 Task: Find connections with filter location Adzopé with filter topic #Growthhacking with filter profile language English with filter current company Acme Services with filter school Arts & Science Careers with filter industry Wood Product Manufacturing with filter service category Financial Accounting with filter keywords title Principal
Action: Mouse moved to (498, 66)
Screenshot: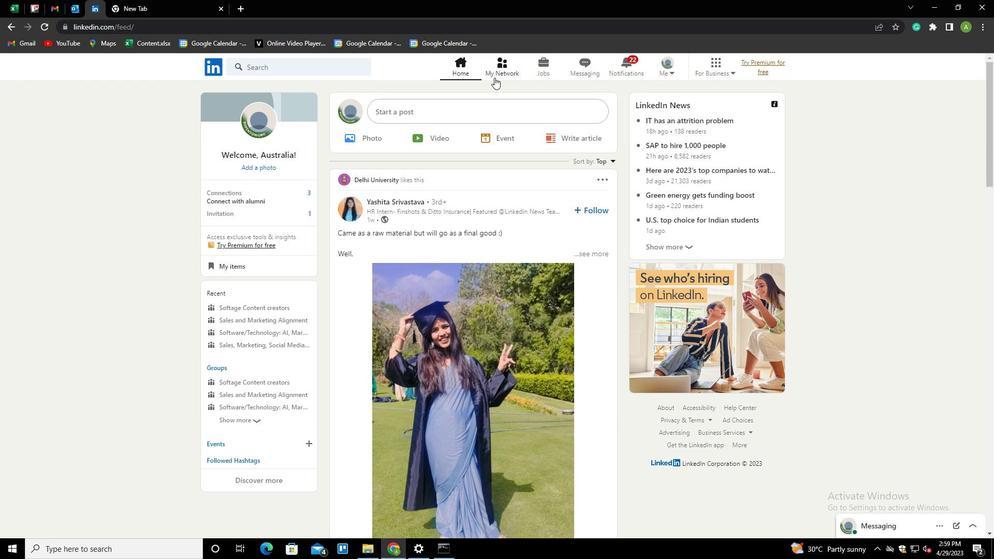 
Action: Mouse pressed left at (498, 66)
Screenshot: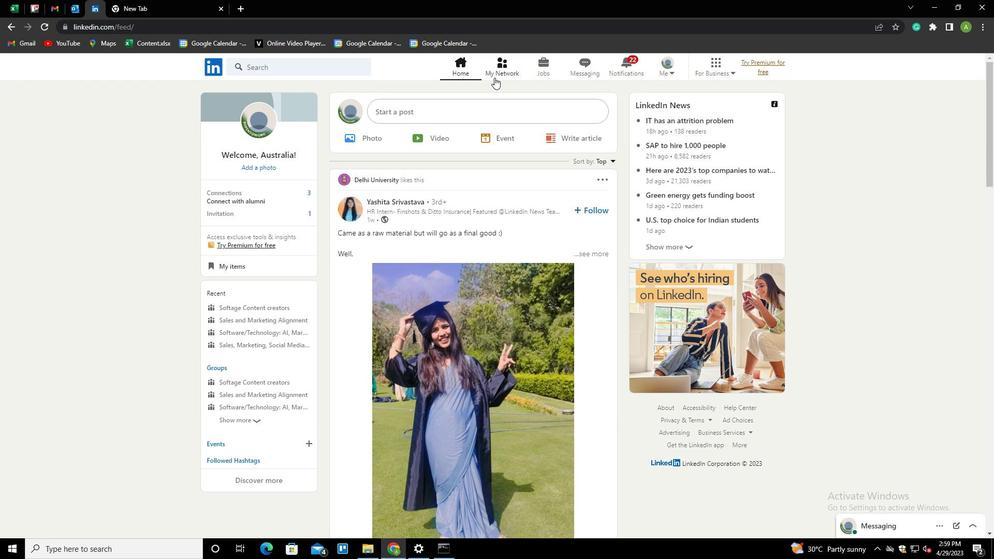 
Action: Mouse moved to (263, 121)
Screenshot: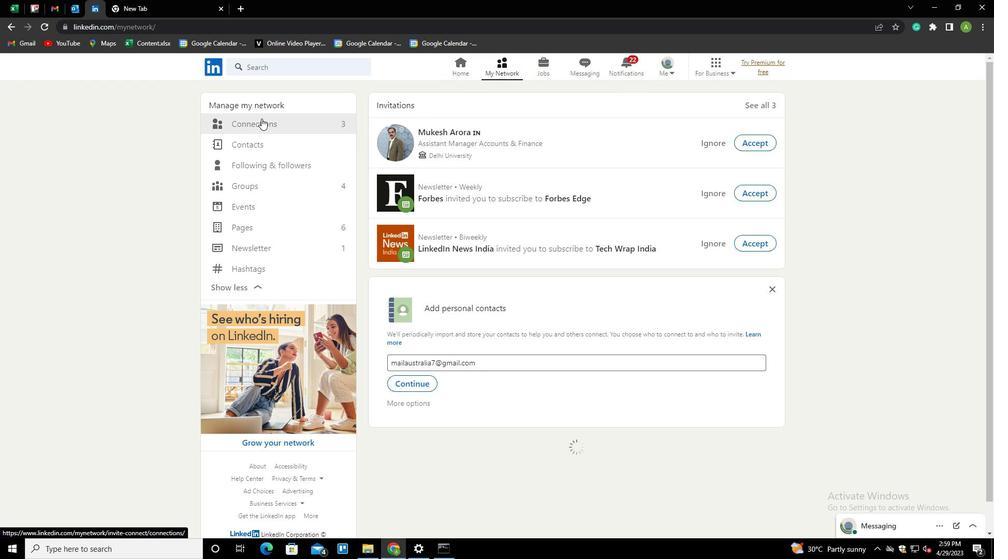 
Action: Mouse pressed left at (263, 121)
Screenshot: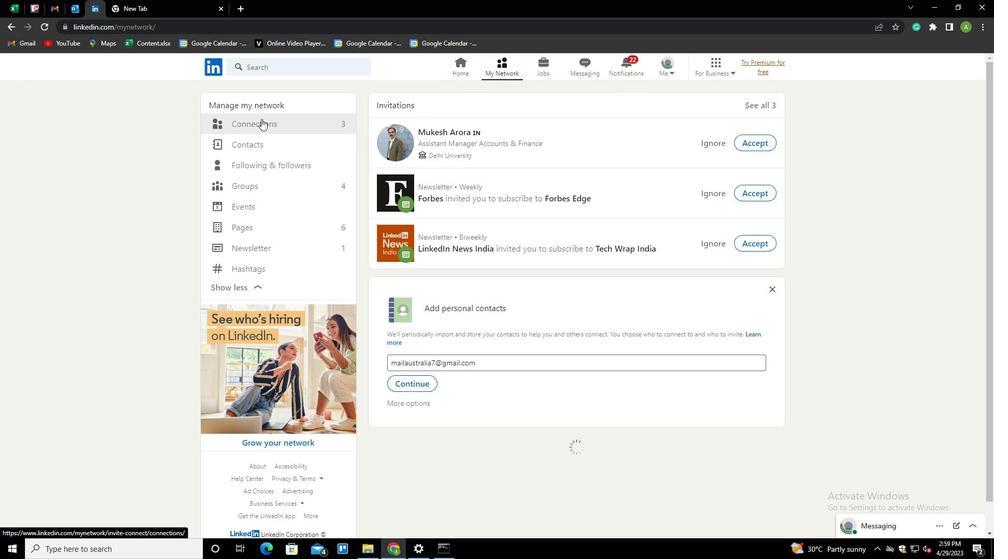 
Action: Mouse moved to (565, 125)
Screenshot: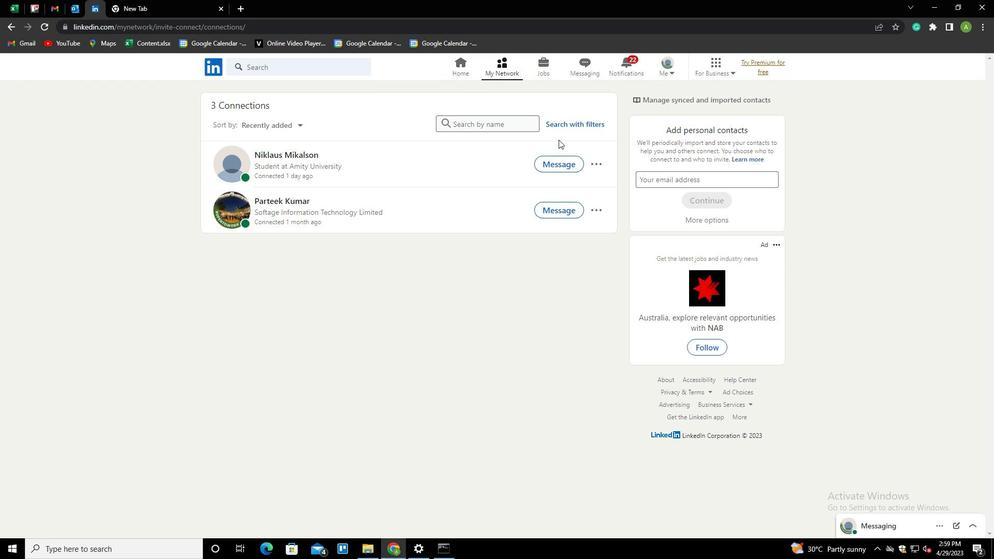 
Action: Mouse pressed left at (565, 125)
Screenshot: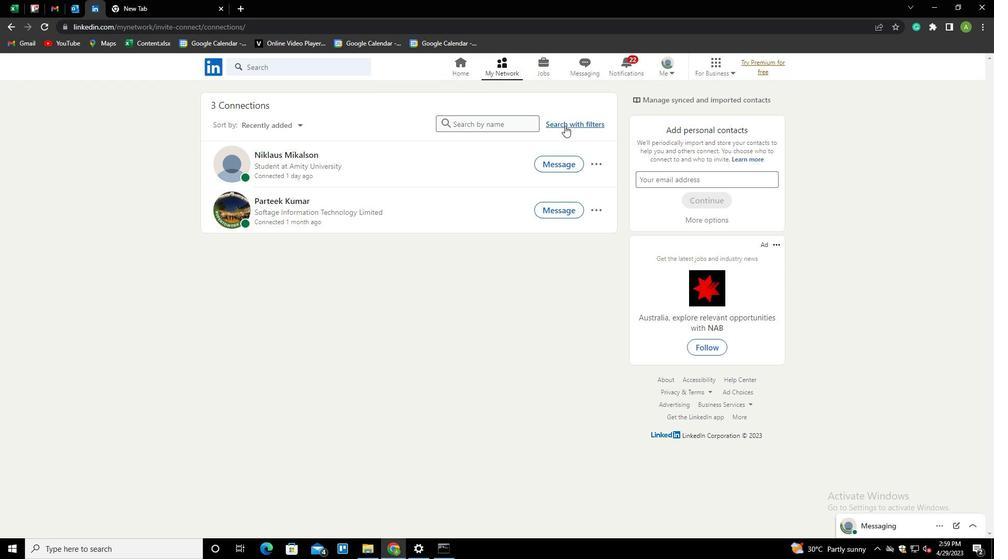 
Action: Mouse moved to (533, 97)
Screenshot: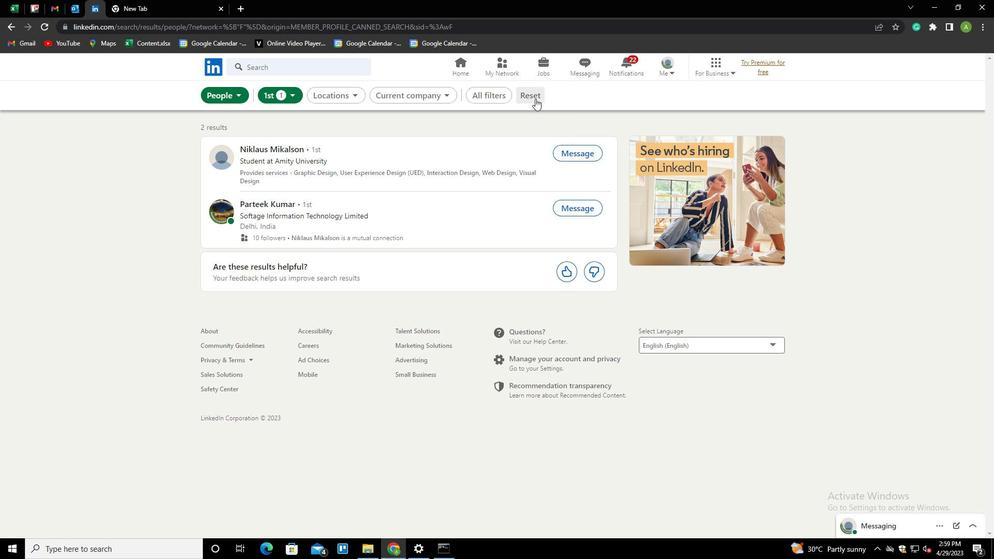 
Action: Mouse pressed left at (533, 97)
Screenshot: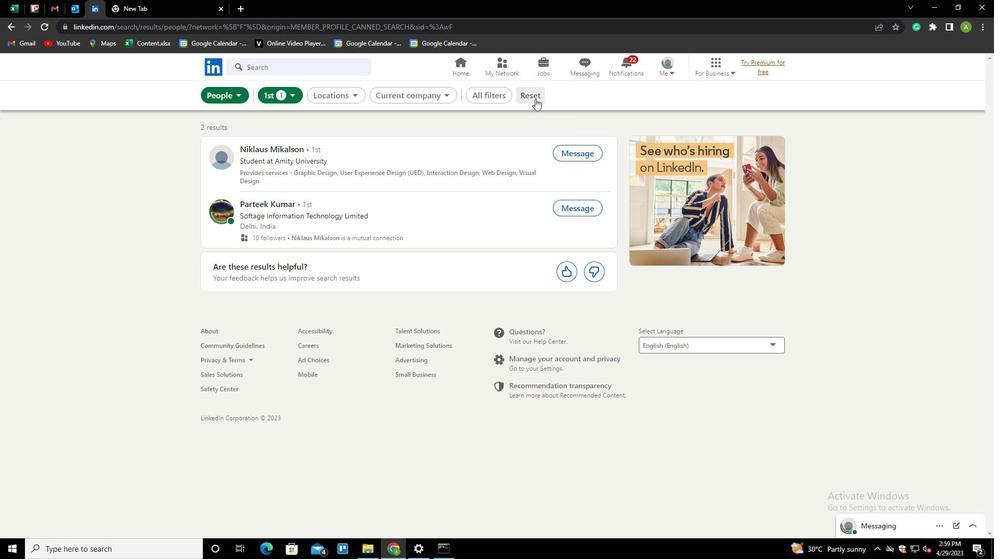 
Action: Mouse moved to (520, 97)
Screenshot: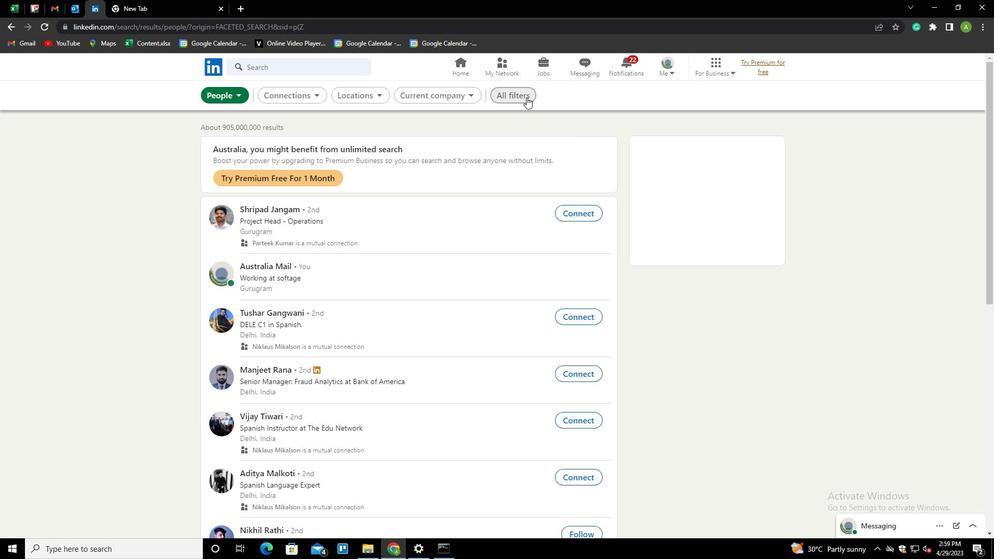 
Action: Mouse pressed left at (520, 97)
Screenshot: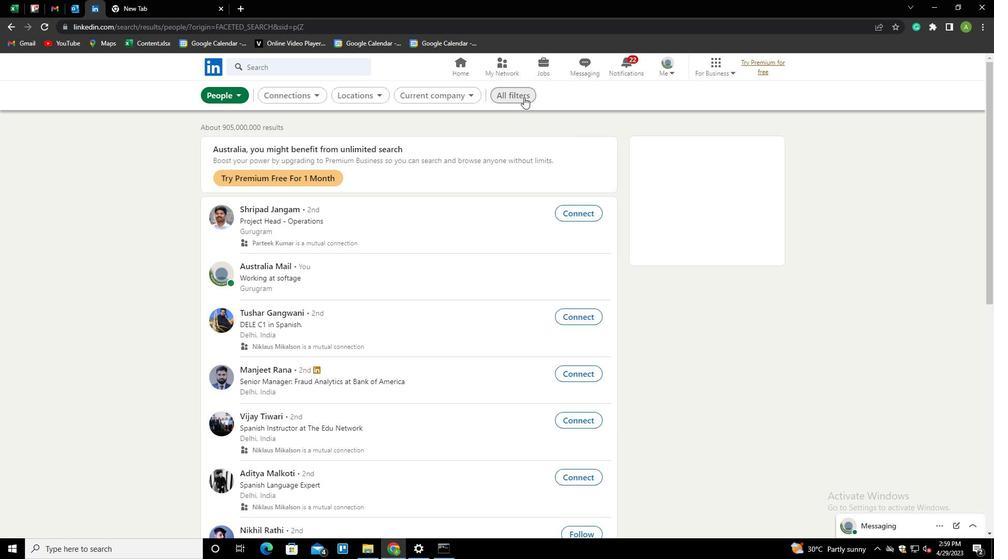 
Action: Mouse moved to (827, 273)
Screenshot: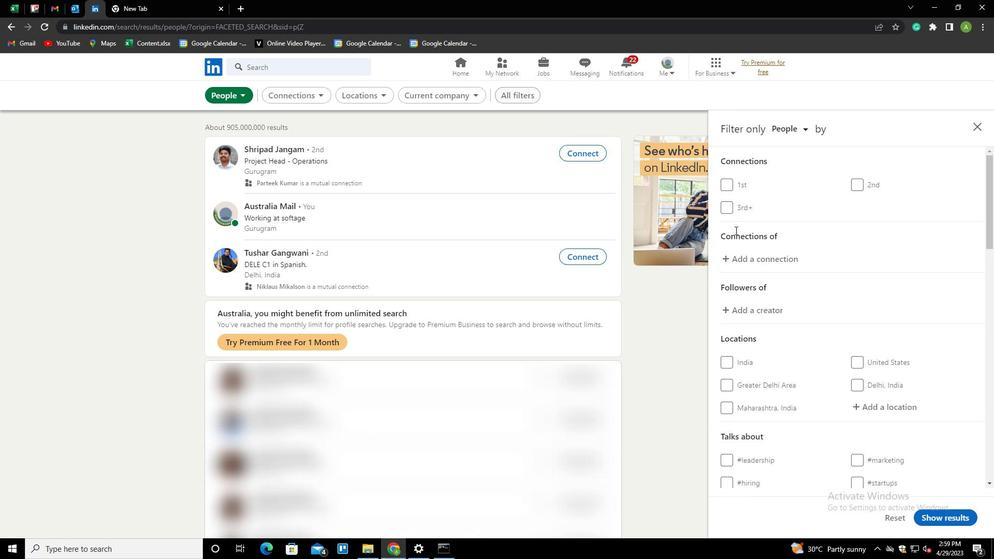 
Action: Mouse scrolled (827, 273) with delta (0, 0)
Screenshot: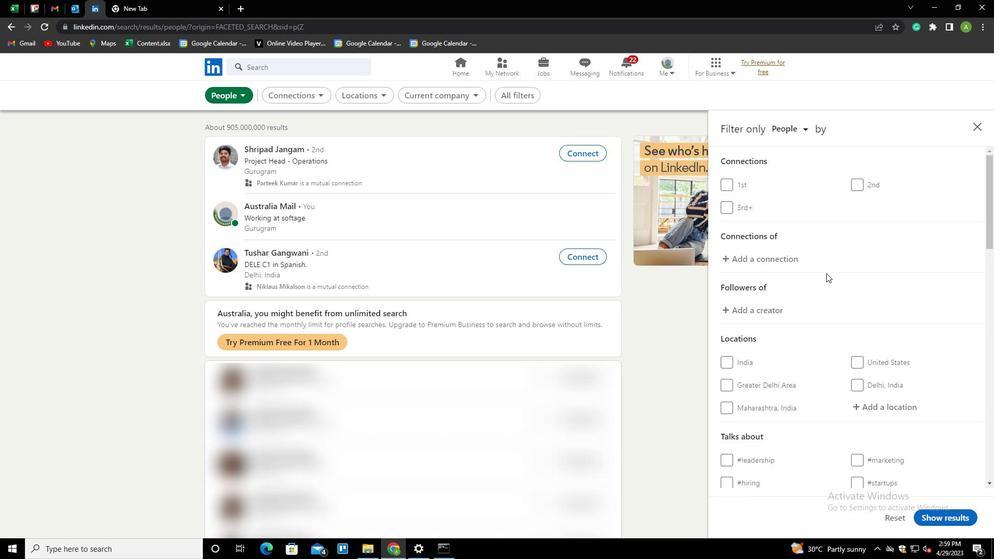 
Action: Mouse scrolled (827, 273) with delta (0, 0)
Screenshot: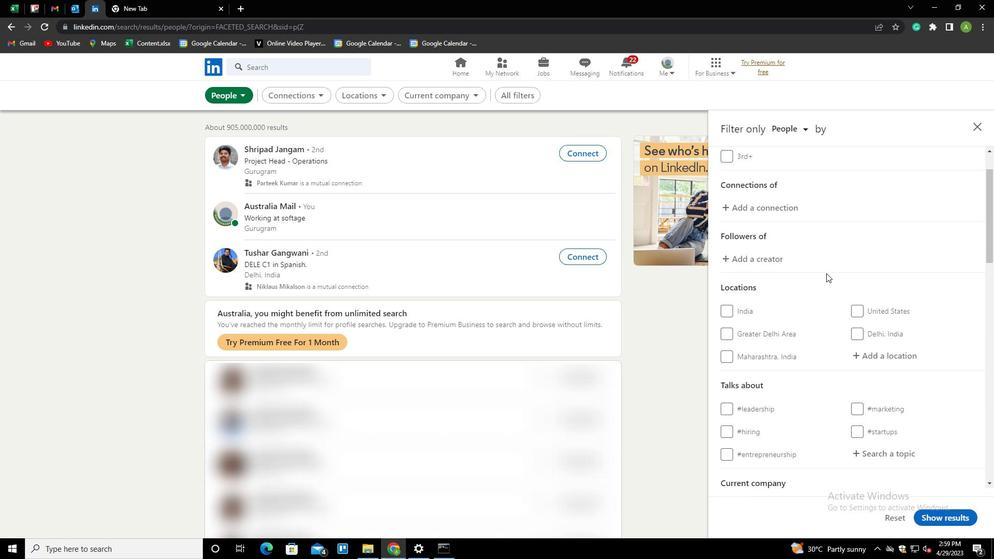 
Action: Mouse scrolled (827, 273) with delta (0, 0)
Screenshot: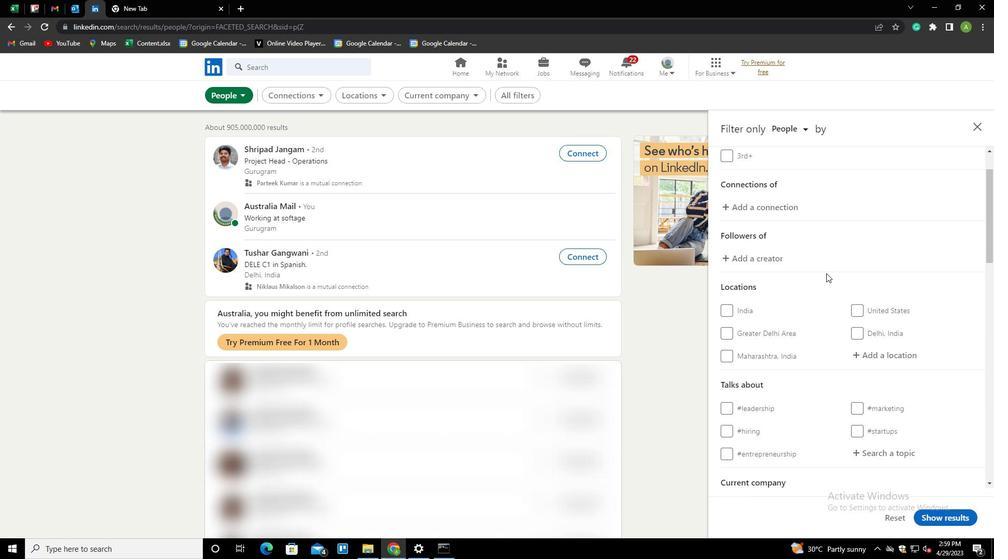 
Action: Mouse moved to (864, 253)
Screenshot: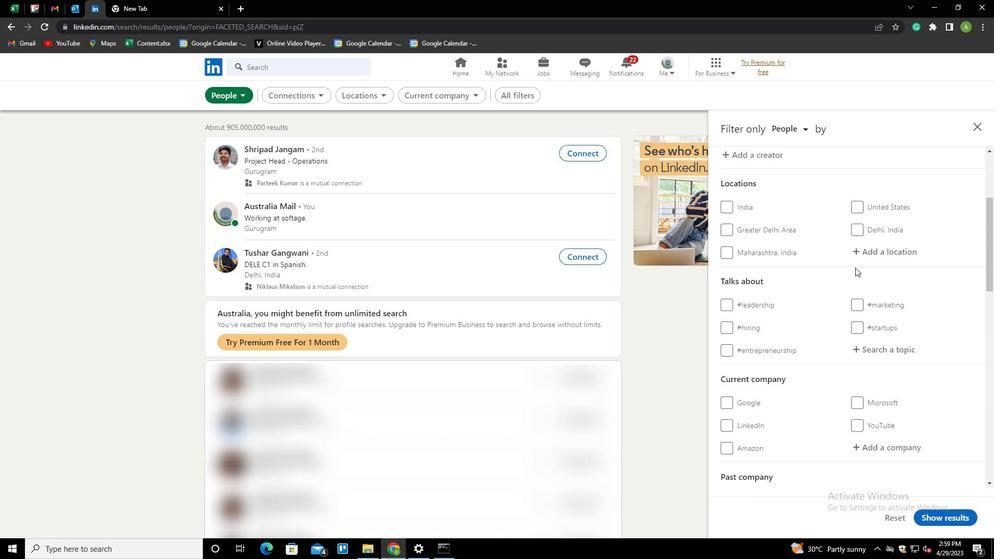 
Action: Mouse pressed left at (864, 253)
Screenshot: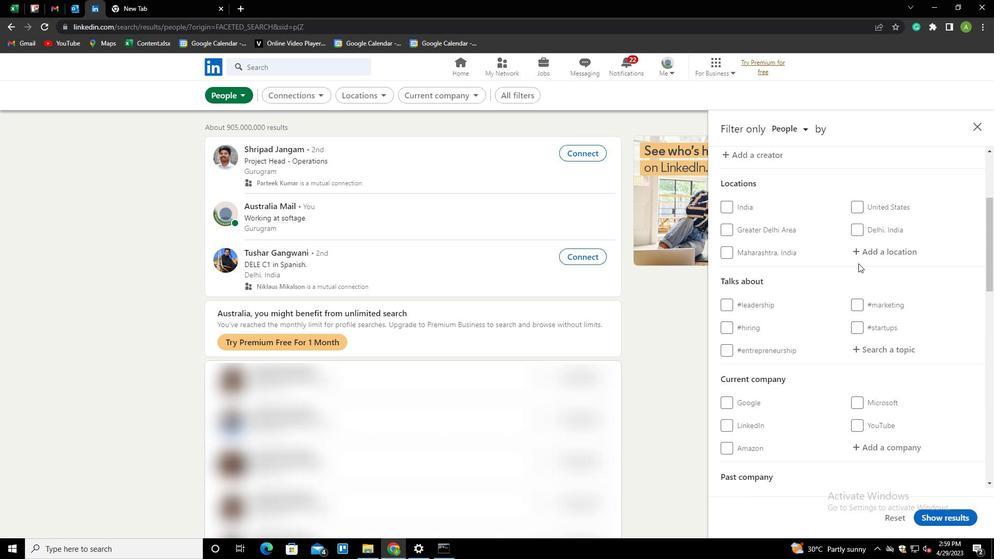 
Action: Mouse moved to (871, 253)
Screenshot: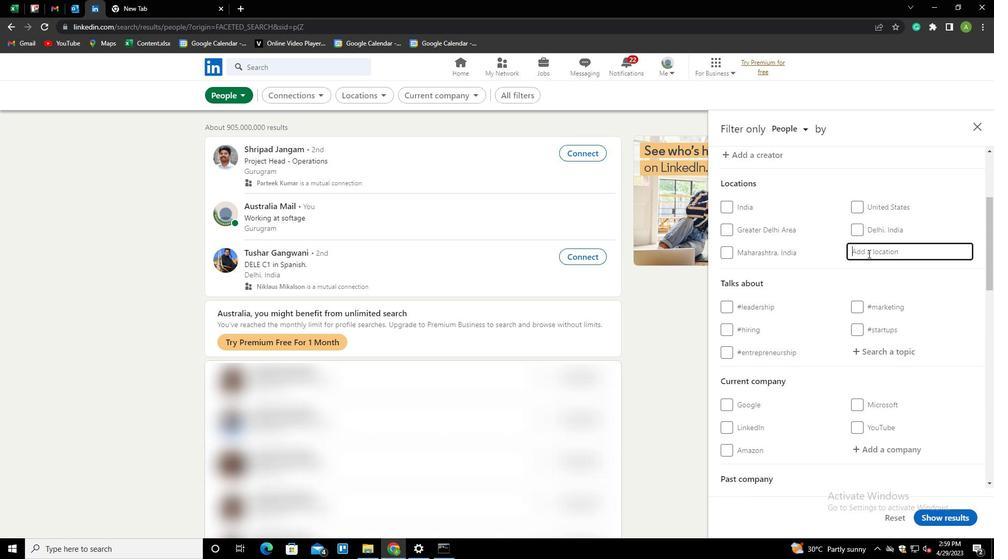 
Action: Mouse pressed left at (871, 253)
Screenshot: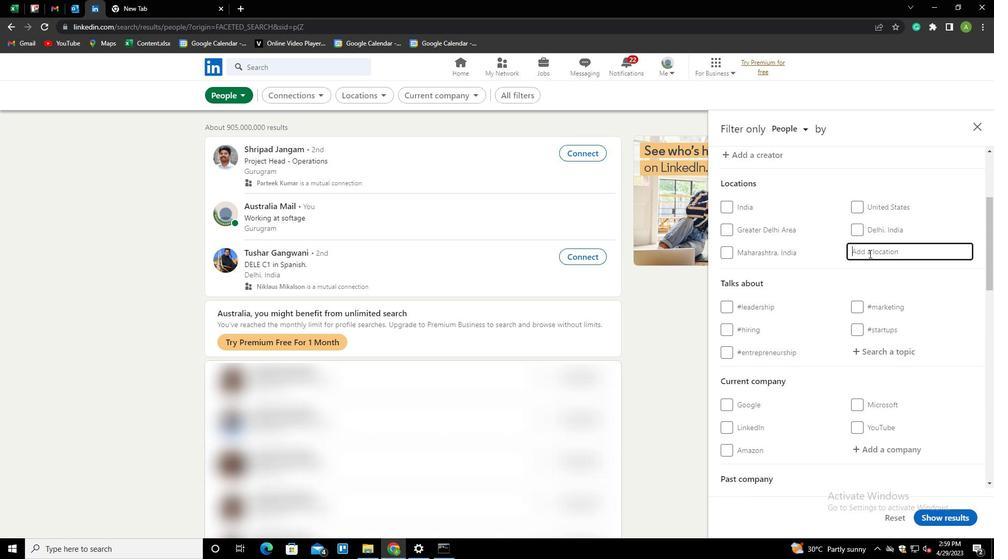 
Action: Key pressed <Key.shift>ADZOPE
Screenshot: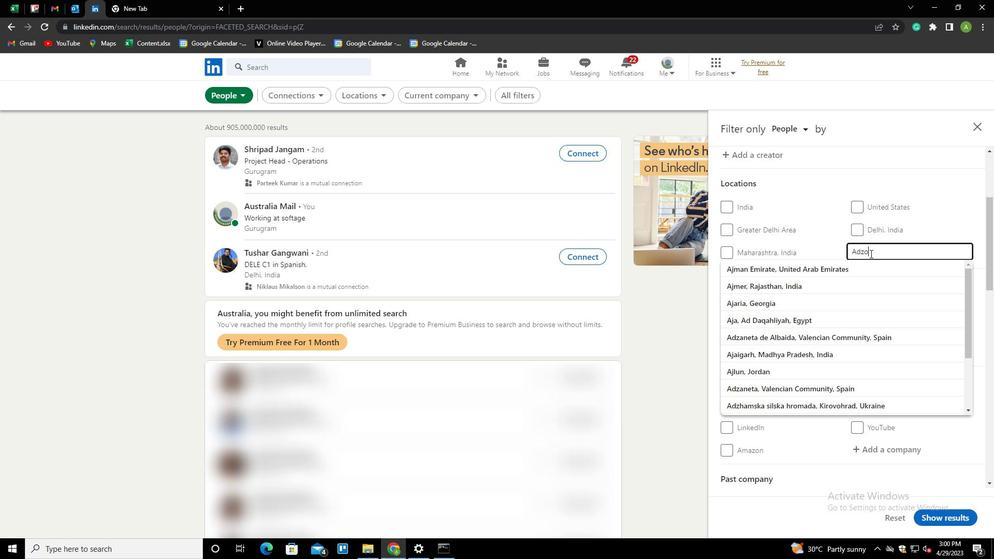 
Action: Mouse moved to (935, 283)
Screenshot: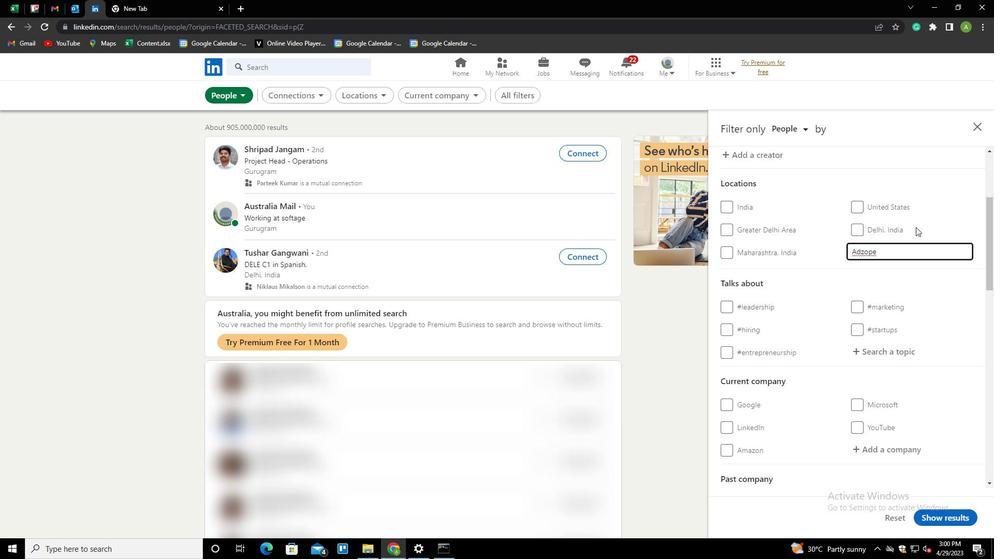 
Action: Mouse pressed left at (935, 283)
Screenshot: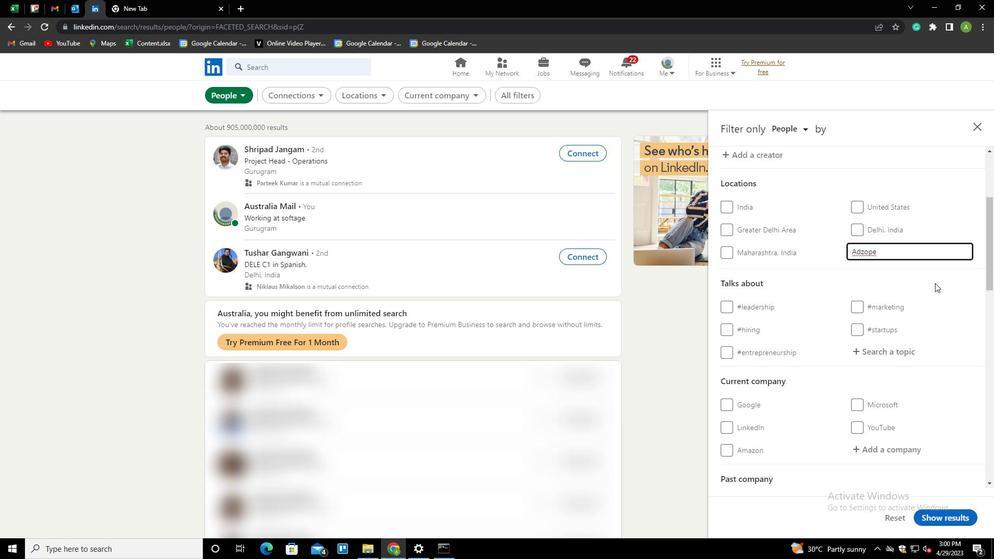 
Action: Mouse moved to (939, 310)
Screenshot: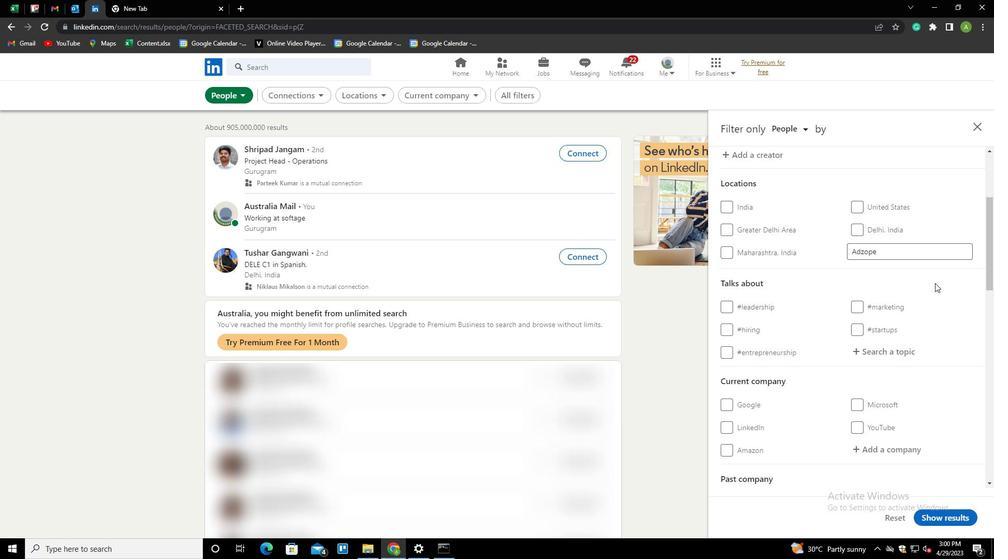 
Action: Mouse scrolled (939, 310) with delta (0, 0)
Screenshot: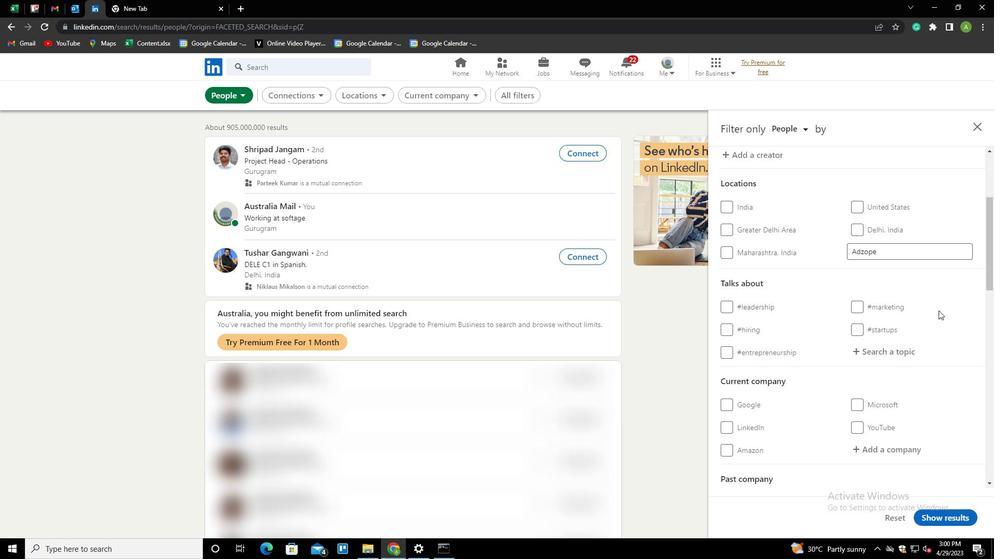 
Action: Mouse moved to (871, 300)
Screenshot: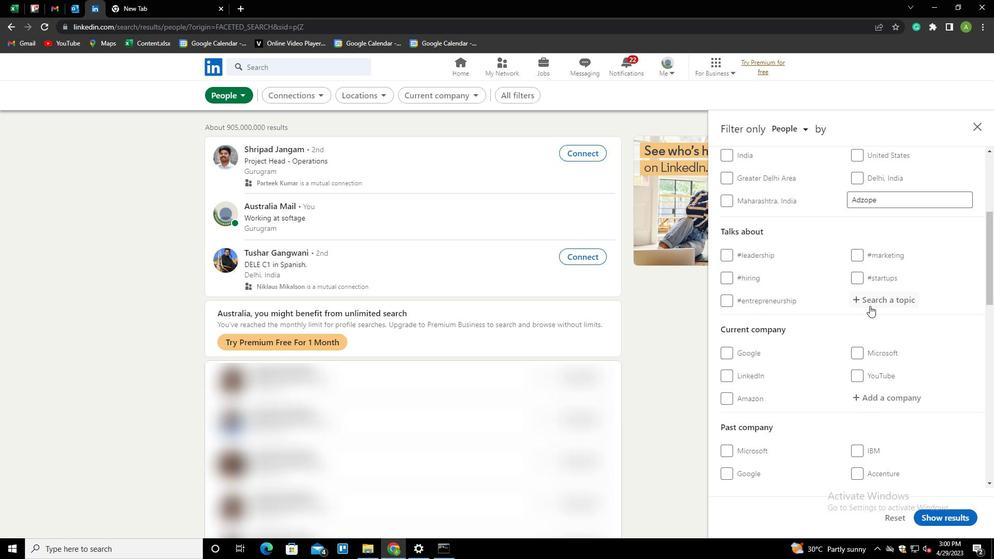 
Action: Mouse pressed left at (871, 300)
Screenshot: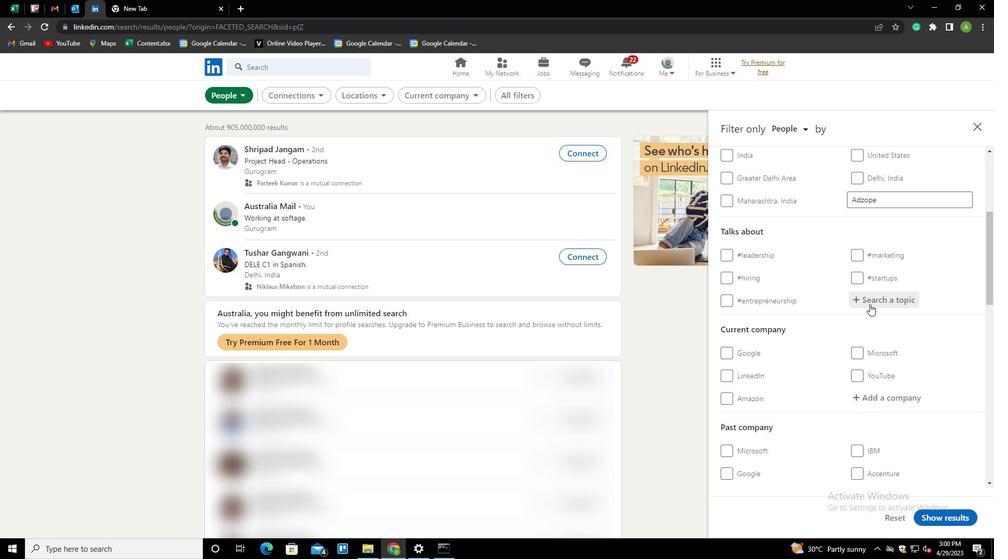 
Action: Key pressed <Key.shift>GROE<Key.backspace>WTHHAC<Key.down><Key.enter>
Screenshot: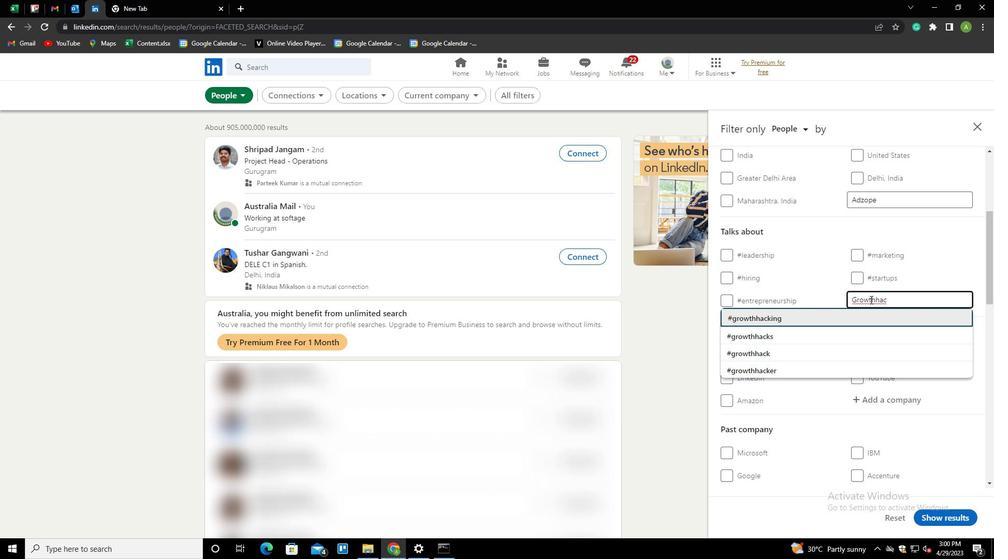 
Action: Mouse scrolled (871, 299) with delta (0, 0)
Screenshot: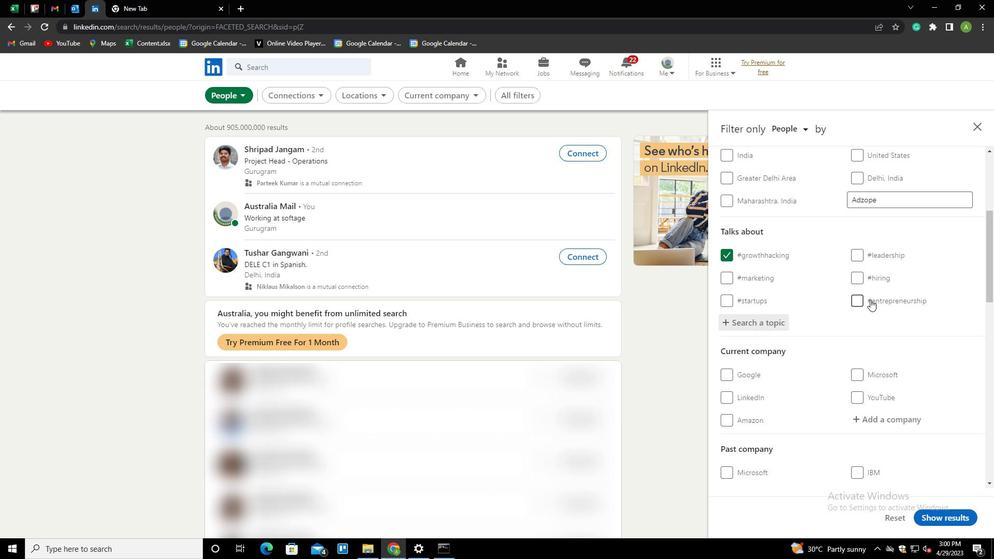 
Action: Mouse scrolled (871, 299) with delta (0, 0)
Screenshot: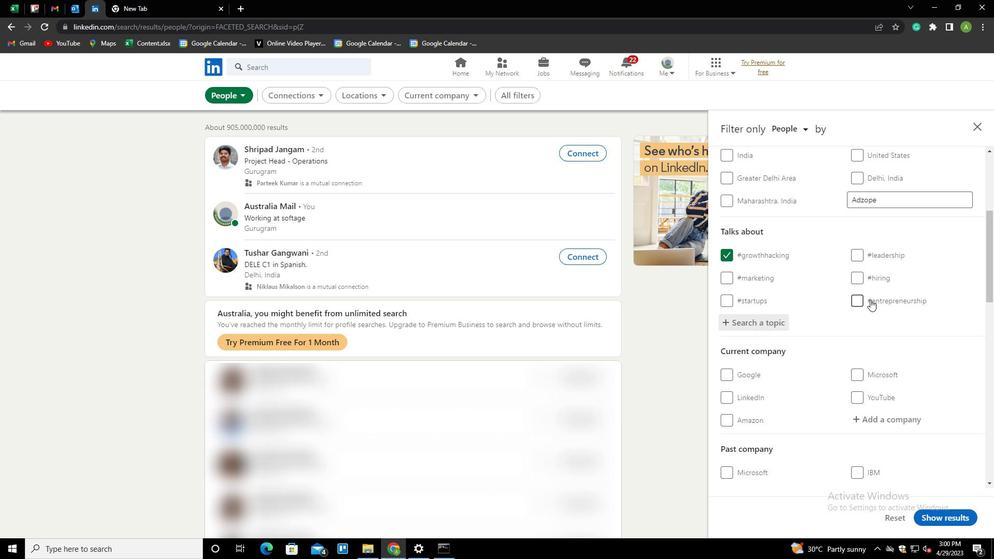 
Action: Mouse scrolled (871, 299) with delta (0, 0)
Screenshot: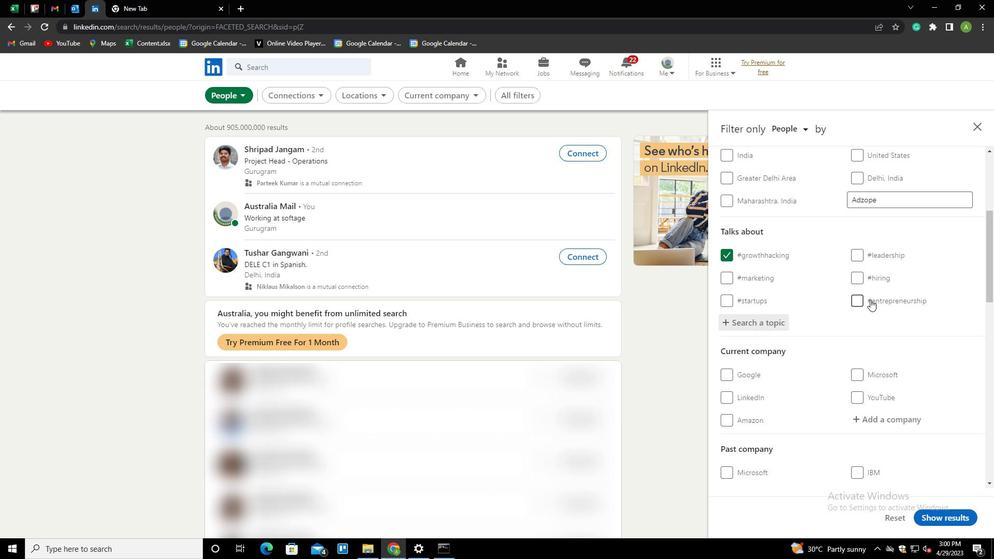 
Action: Mouse moved to (867, 313)
Screenshot: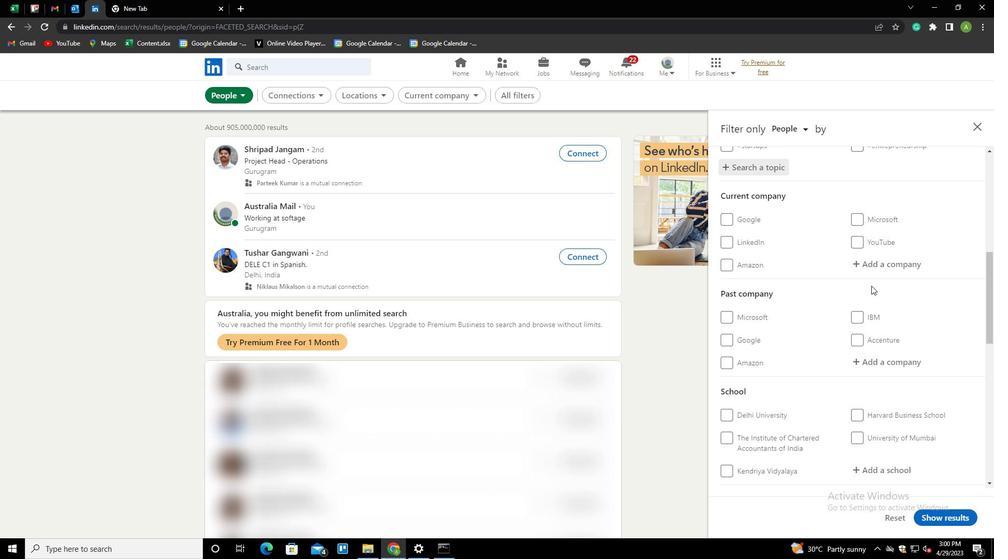 
Action: Mouse scrolled (867, 312) with delta (0, 0)
Screenshot: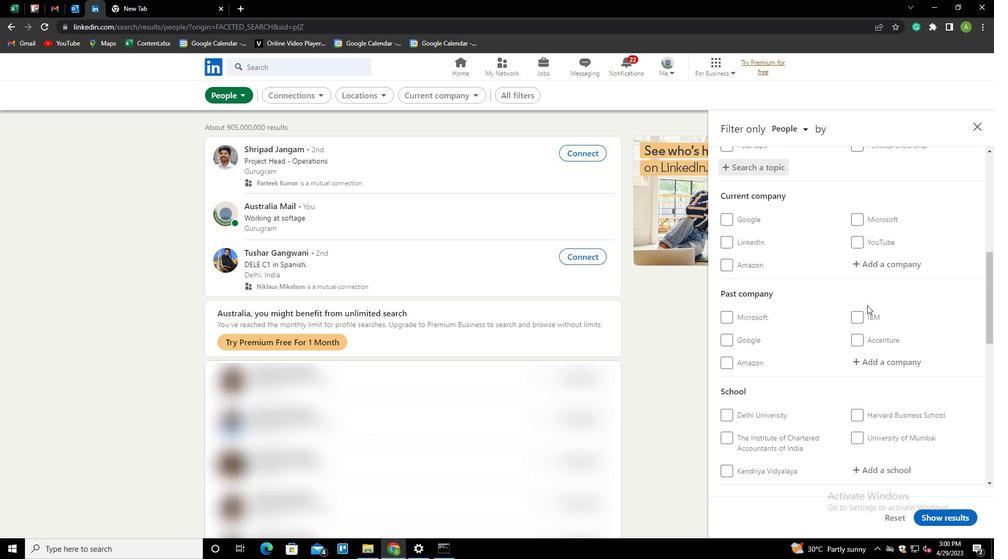 
Action: Mouse moved to (867, 315)
Screenshot: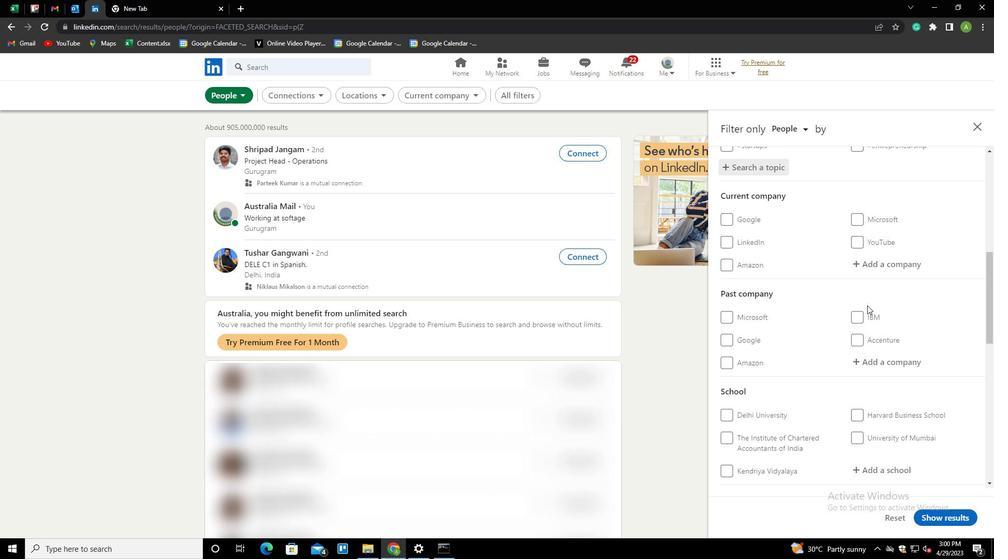 
Action: Mouse scrolled (867, 314) with delta (0, 0)
Screenshot: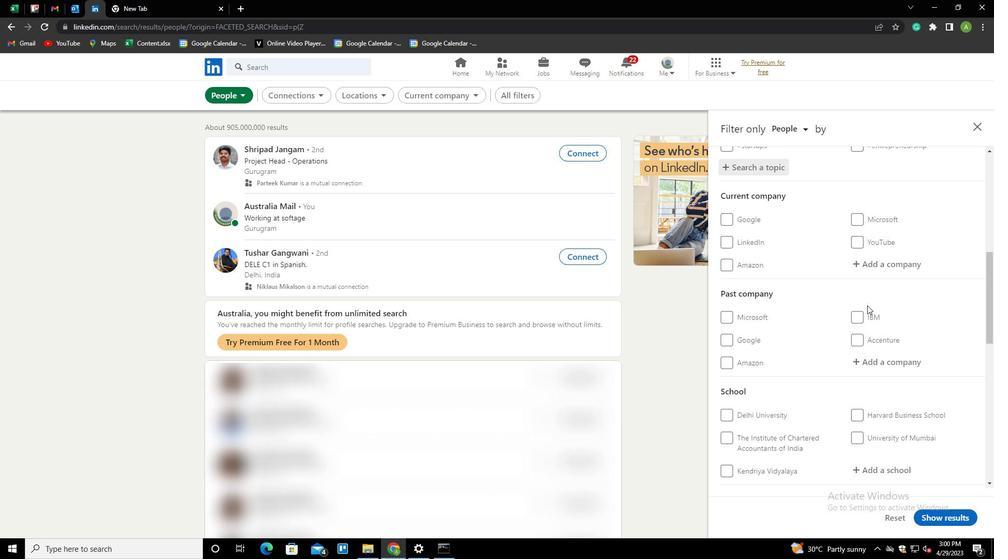 
Action: Mouse scrolled (867, 314) with delta (0, 0)
Screenshot: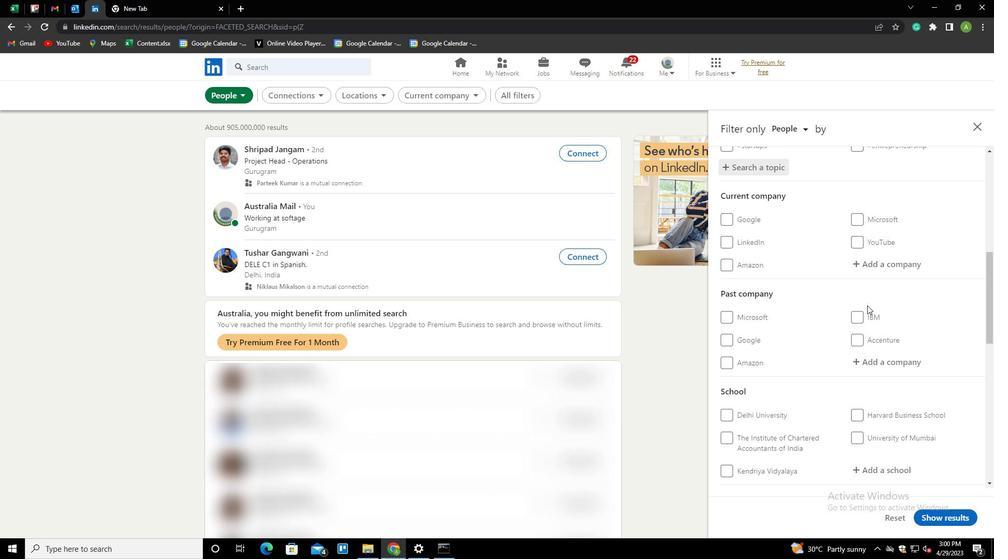 
Action: Mouse scrolled (867, 314) with delta (0, 0)
Screenshot: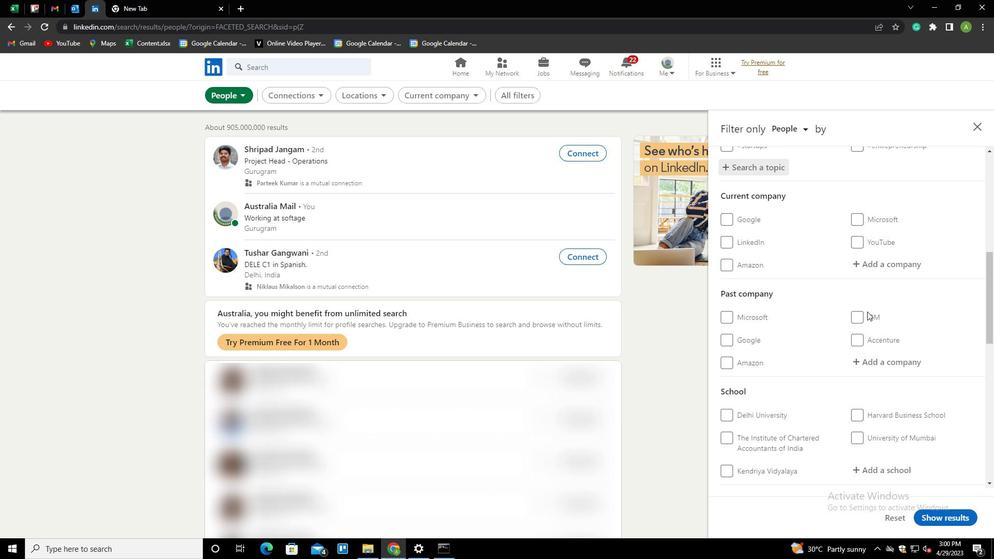 
Action: Mouse scrolled (867, 314) with delta (0, 0)
Screenshot: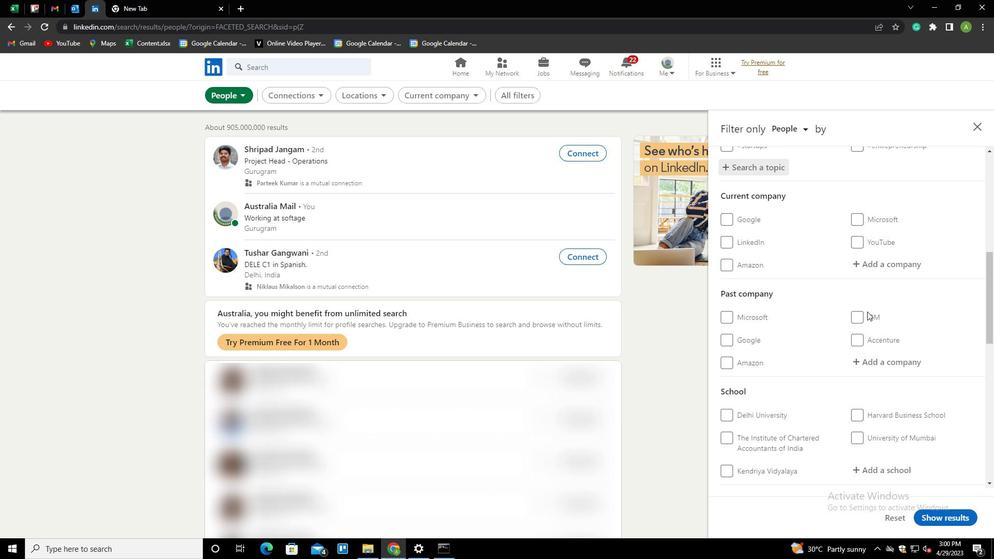 
Action: Mouse scrolled (867, 314) with delta (0, 0)
Screenshot: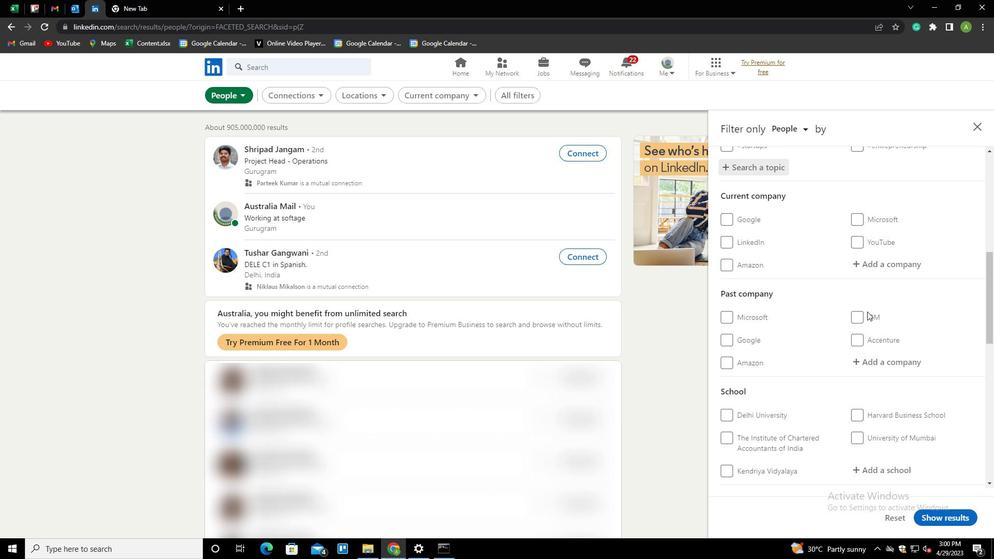 
Action: Mouse moved to (865, 319)
Screenshot: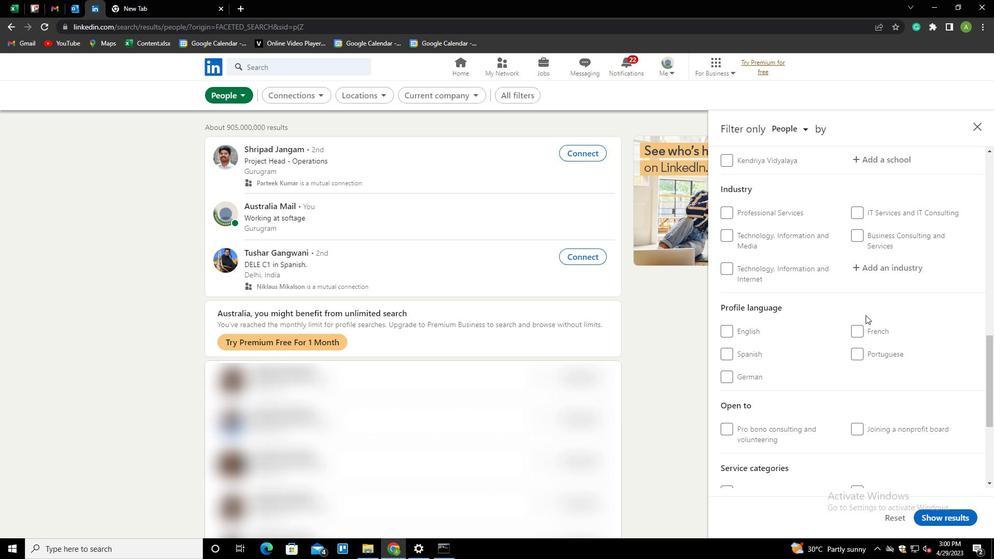 
Action: Mouse scrolled (865, 318) with delta (0, 0)
Screenshot: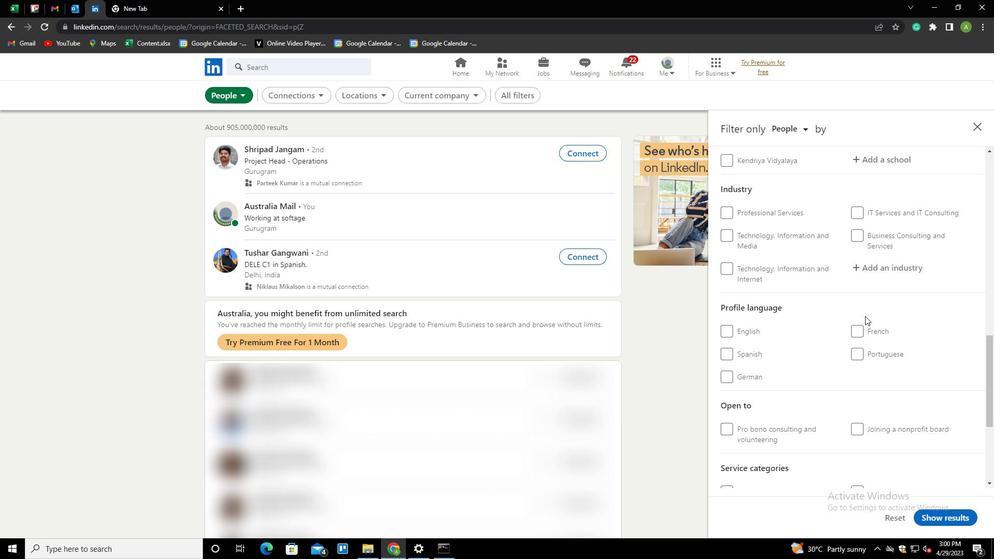 
Action: Mouse scrolled (865, 318) with delta (0, 0)
Screenshot: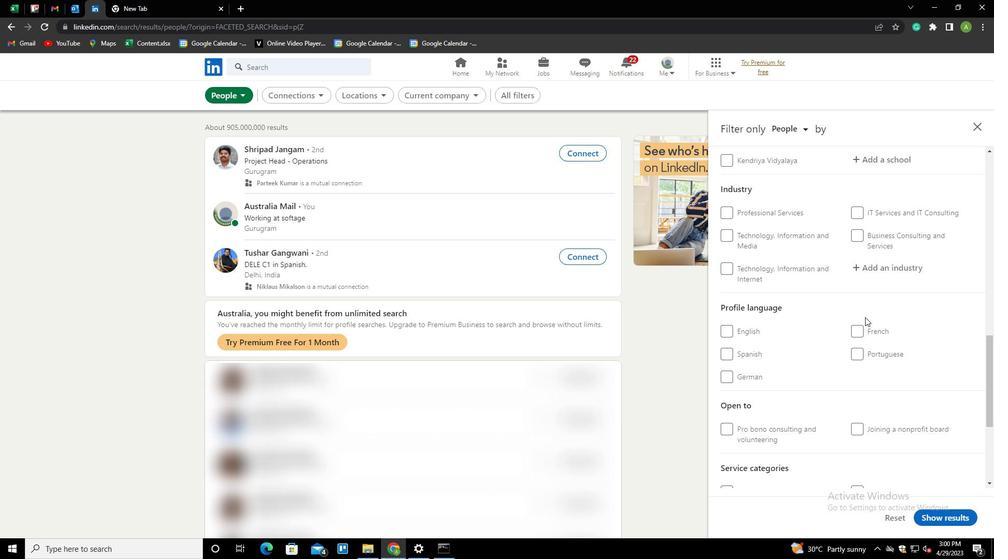 
Action: Mouse moved to (739, 226)
Screenshot: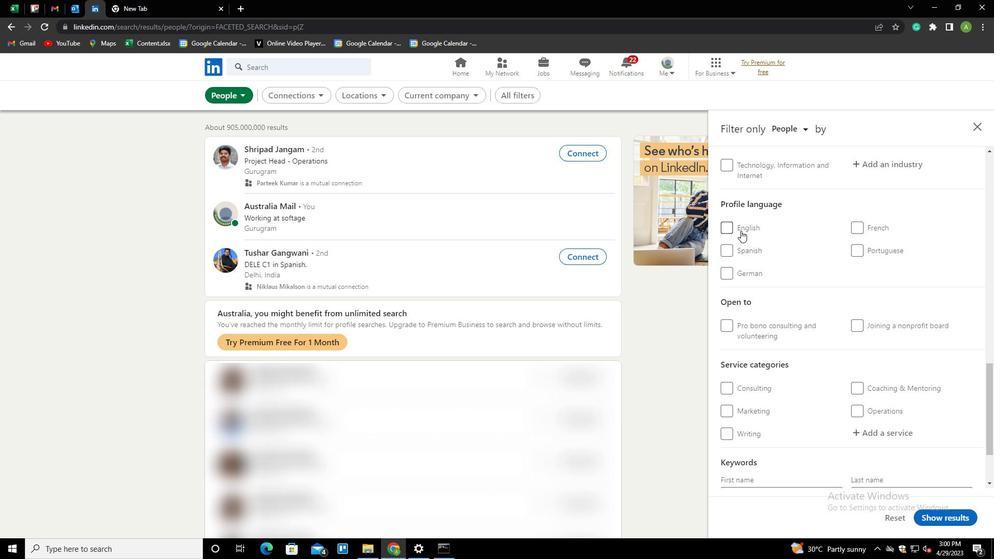 
Action: Mouse pressed left at (739, 226)
Screenshot: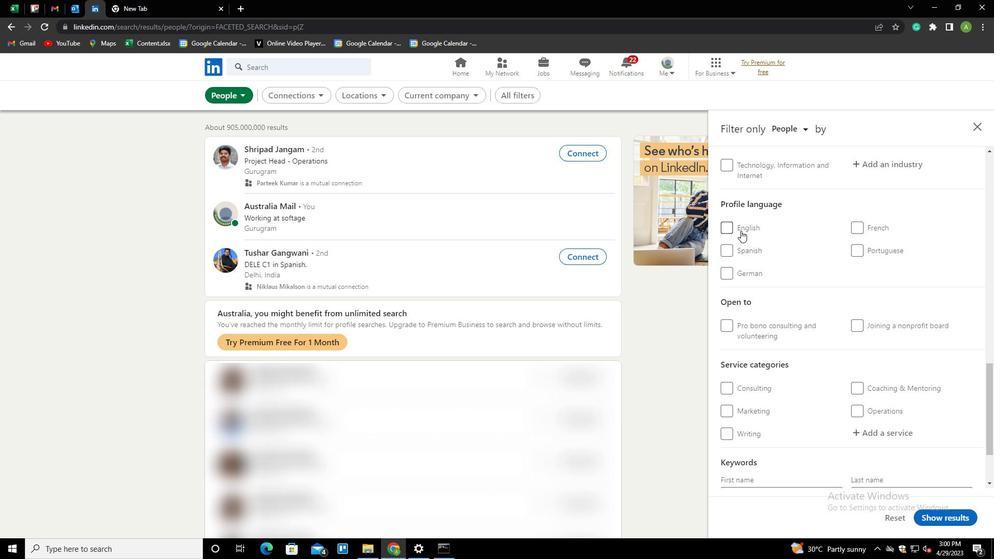
Action: Mouse moved to (820, 282)
Screenshot: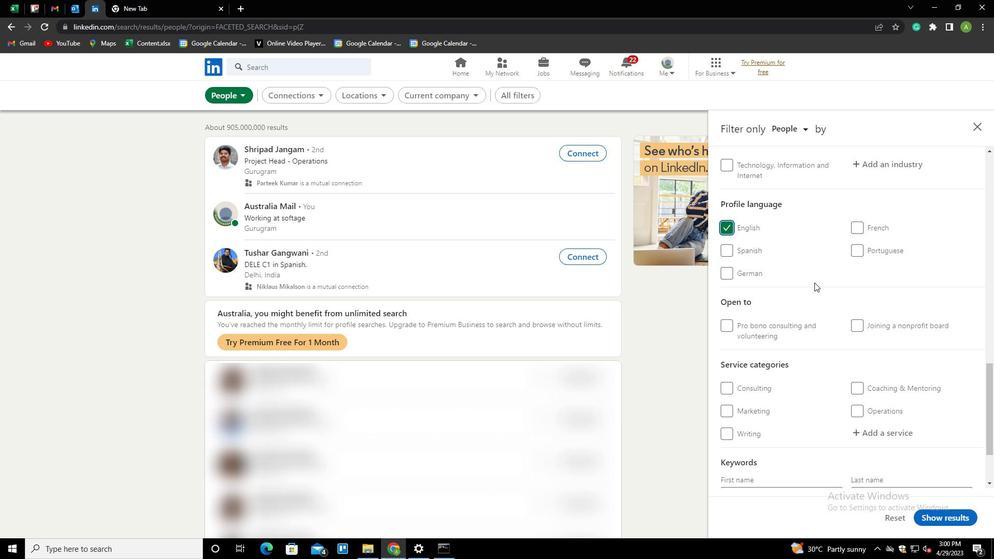 
Action: Mouse scrolled (820, 283) with delta (0, 0)
Screenshot: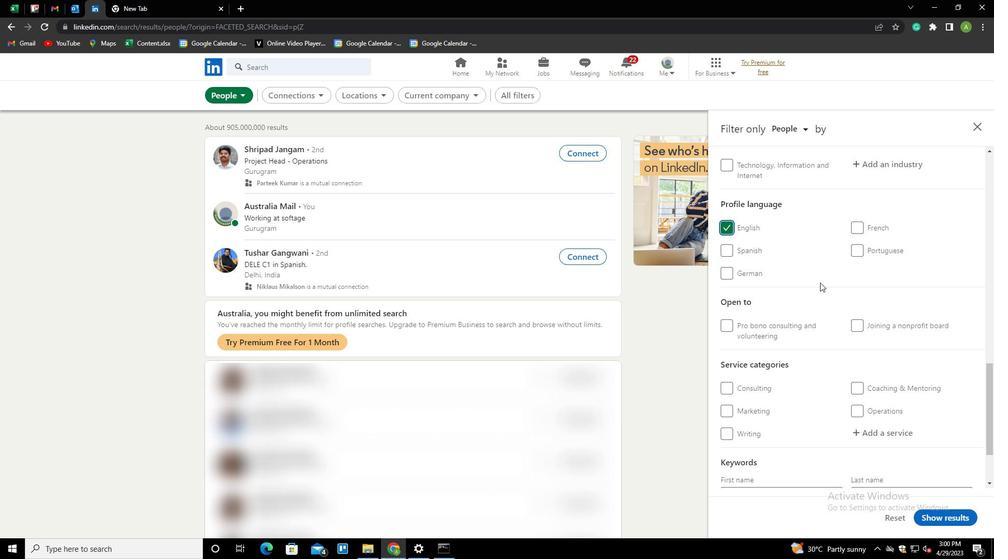 
Action: Mouse scrolled (820, 283) with delta (0, 0)
Screenshot: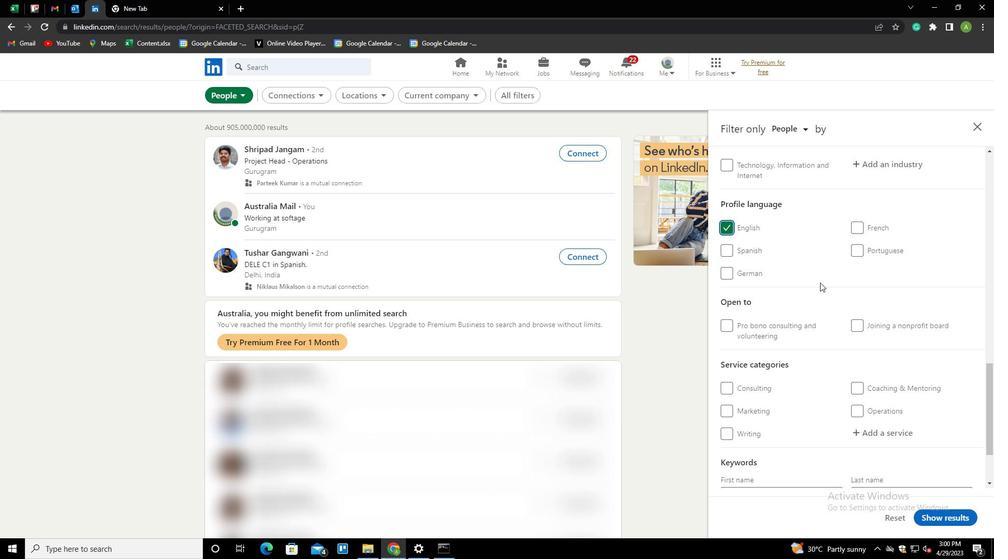 
Action: Mouse scrolled (820, 283) with delta (0, 0)
Screenshot: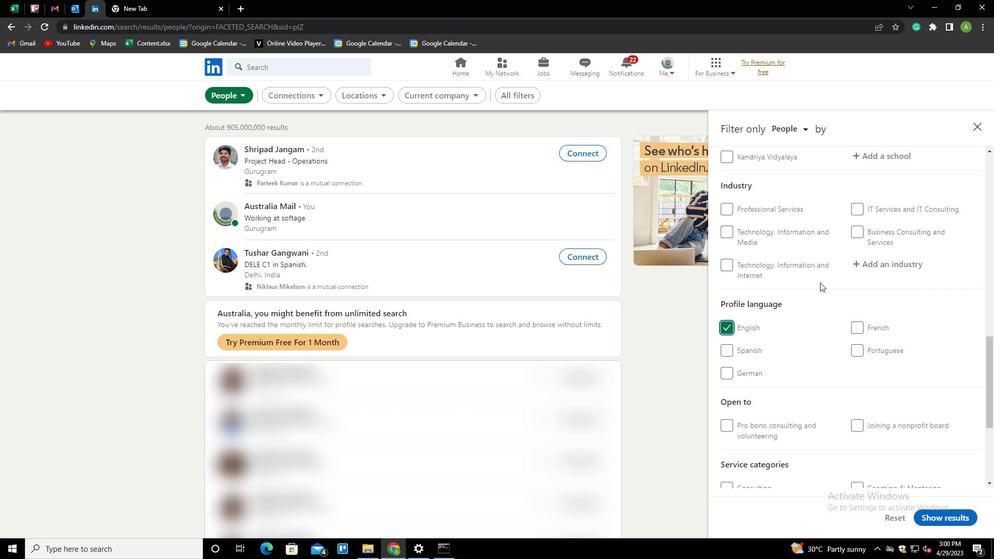 
Action: Mouse scrolled (820, 283) with delta (0, 0)
Screenshot: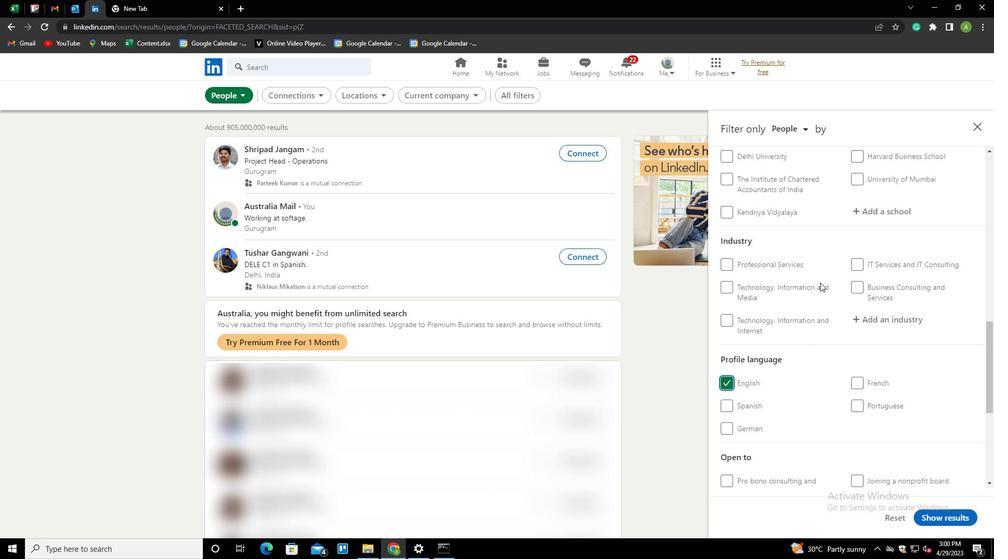 
Action: Mouse scrolled (820, 283) with delta (0, 0)
Screenshot: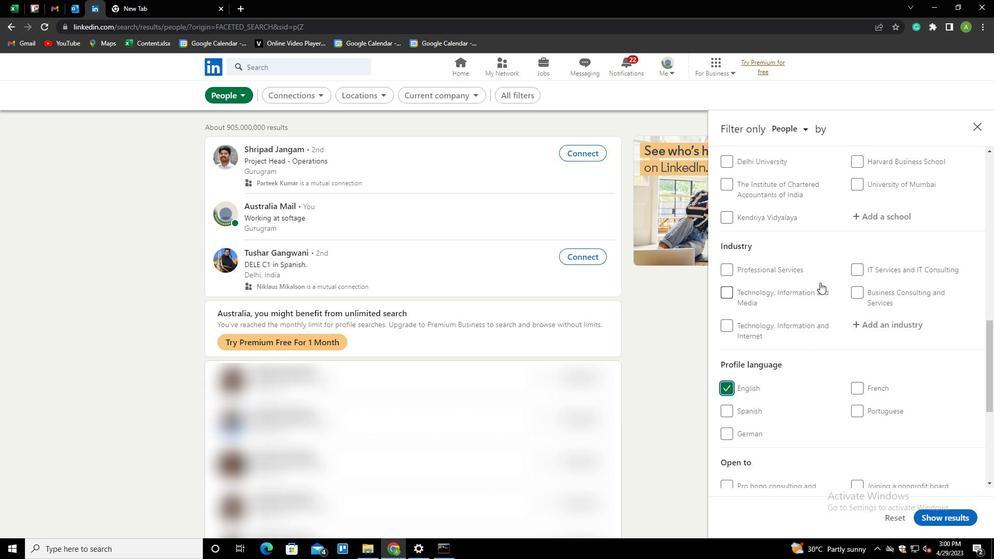 
Action: Mouse scrolled (820, 283) with delta (0, 0)
Screenshot: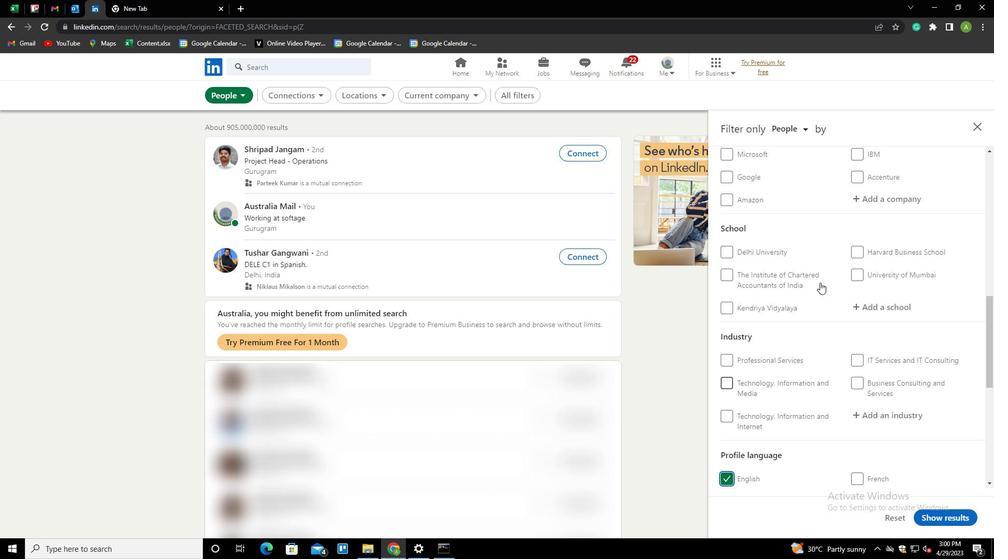 
Action: Mouse scrolled (820, 283) with delta (0, 0)
Screenshot: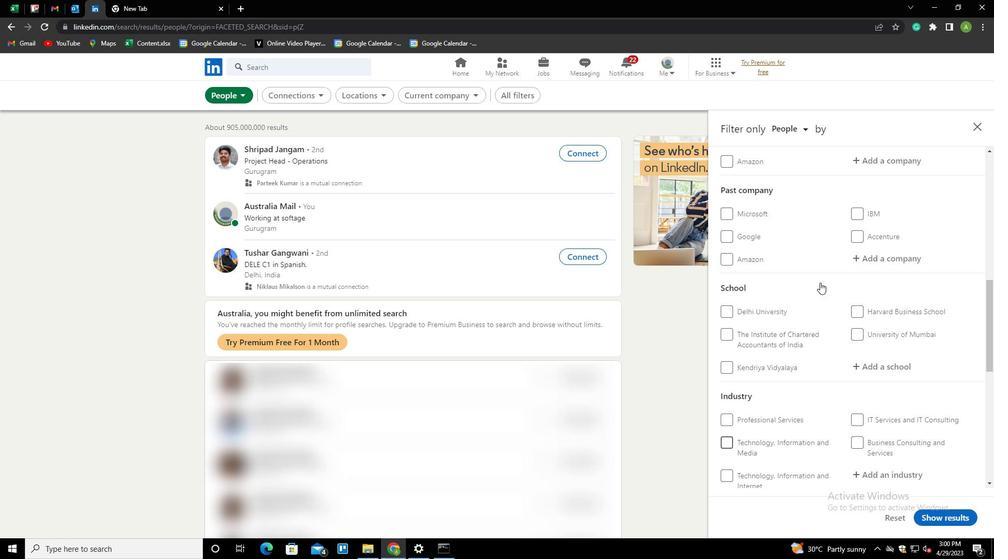 
Action: Mouse moved to (863, 235)
Screenshot: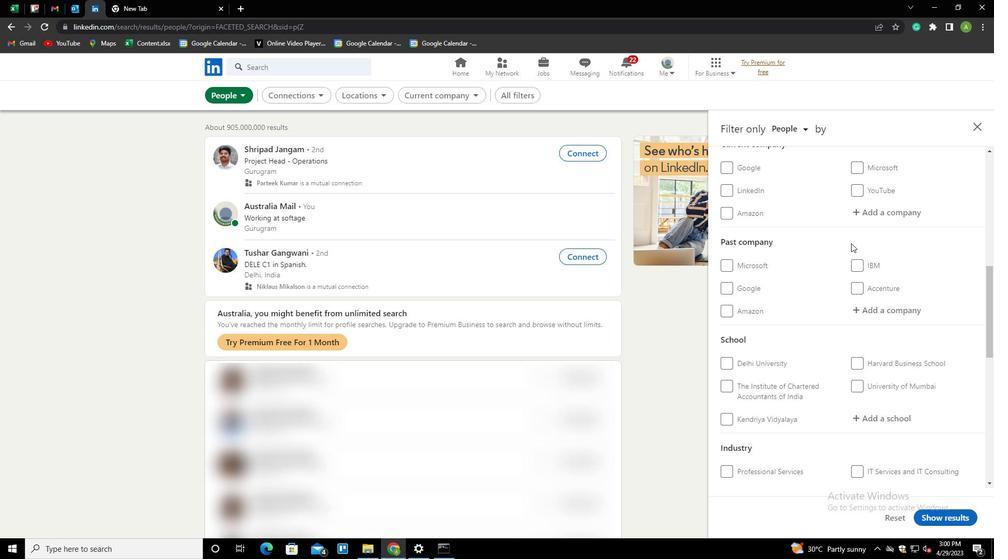 
Action: Key pressed <Key.shift>
Screenshot: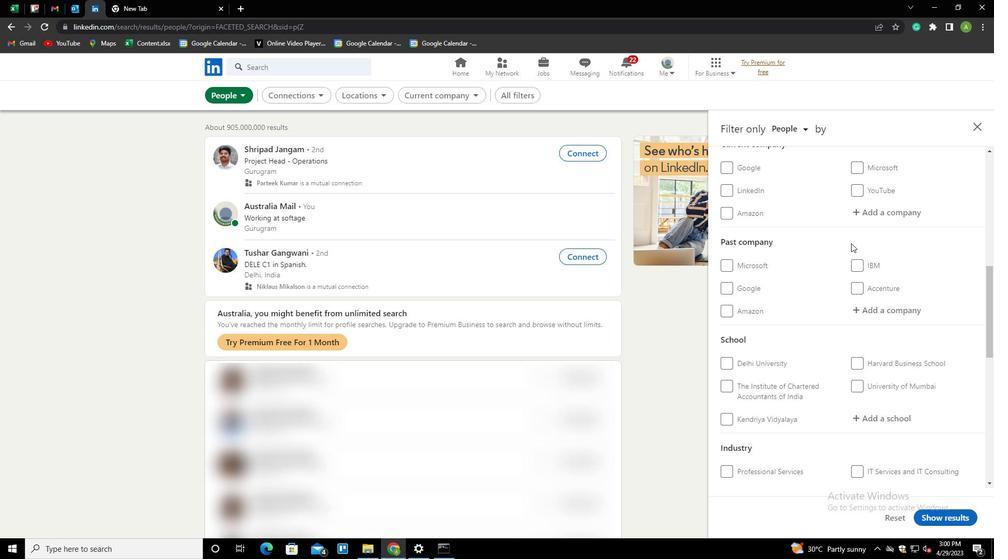 
Action: Mouse moved to (878, 222)
Screenshot: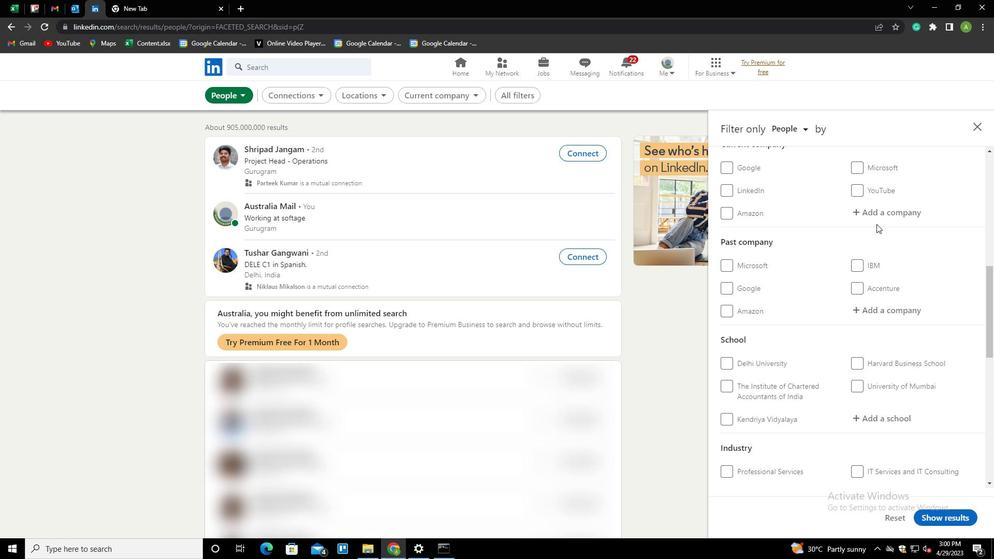 
Action: Key pressed A
Screenshot: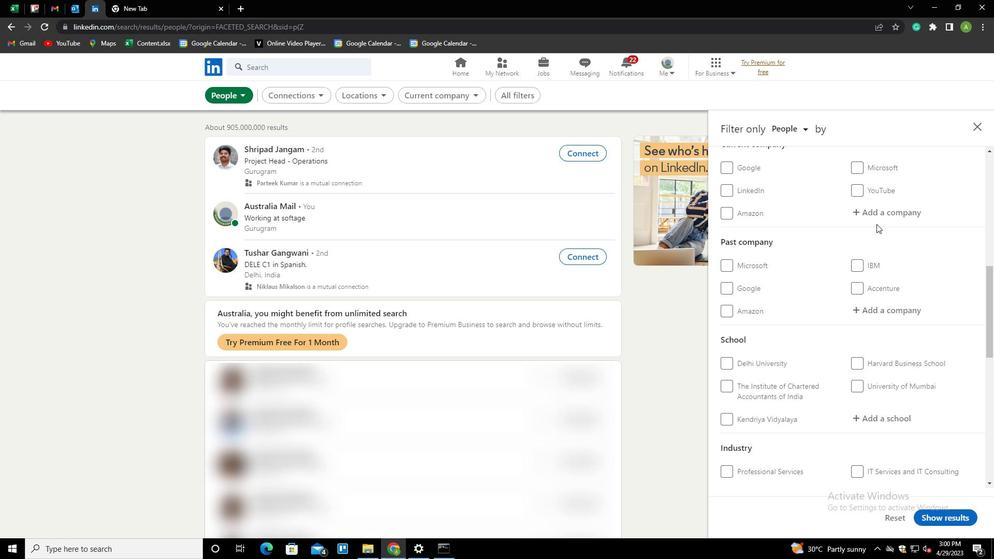 
Action: Mouse moved to (881, 214)
Screenshot: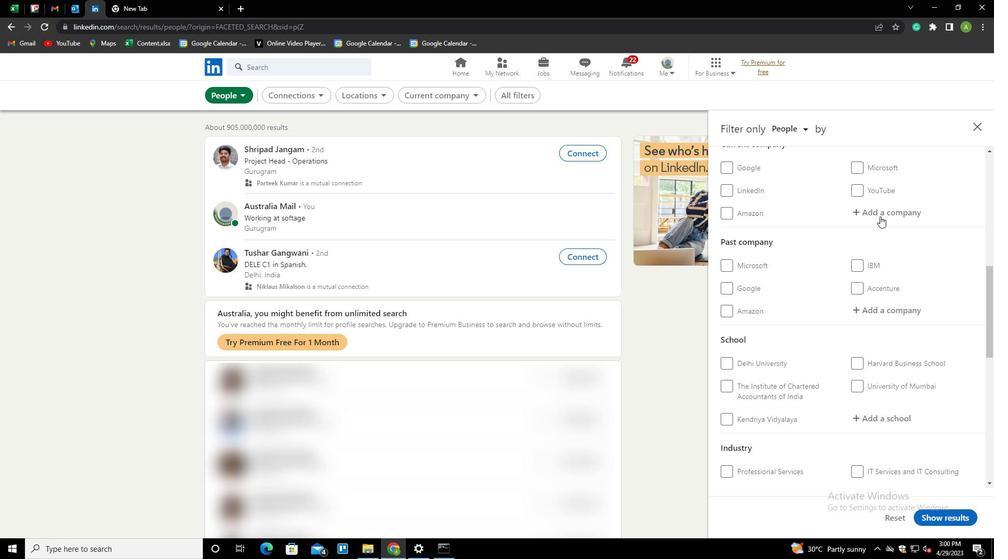 
Action: Mouse pressed left at (881, 214)
Screenshot: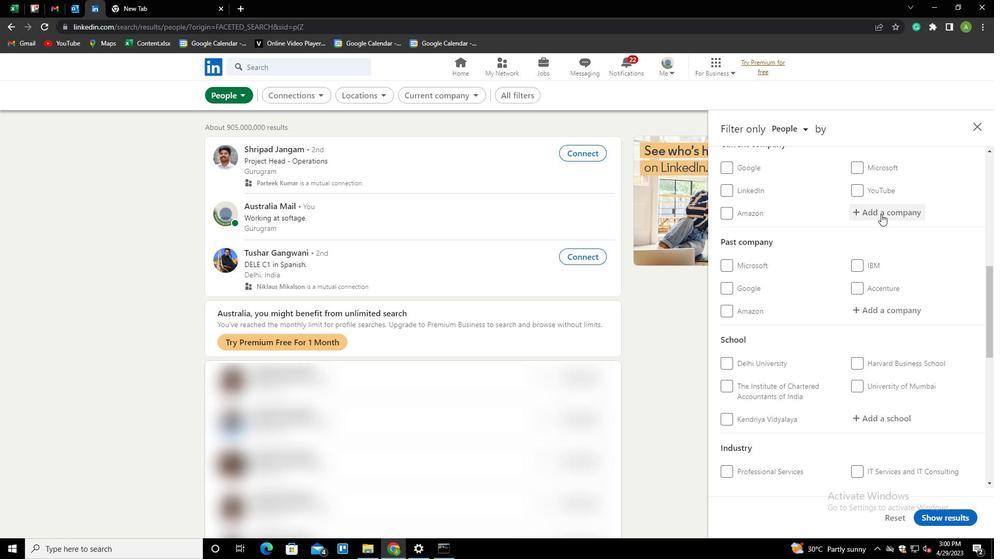 
Action: Key pressed ACME<Key.down><Key.down><Key.enter>
Screenshot: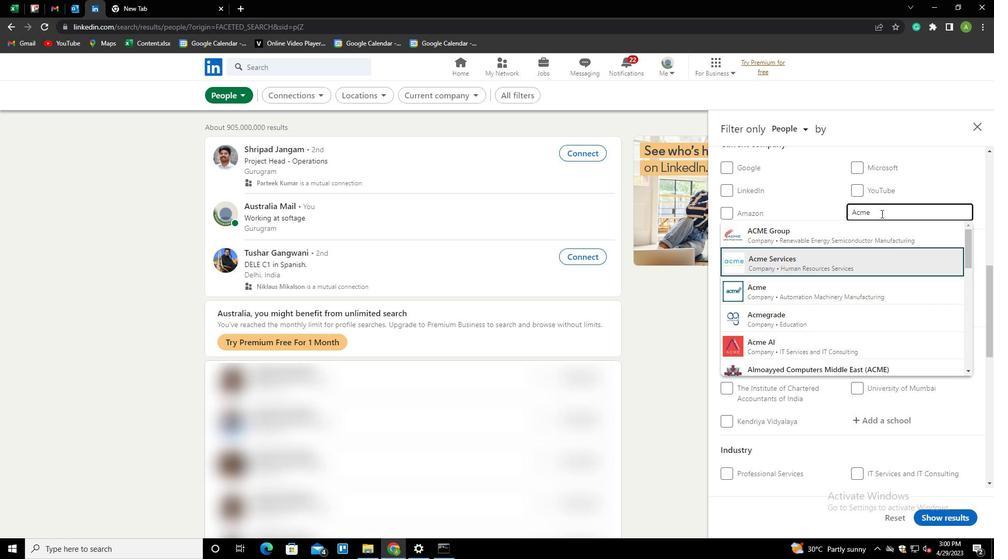 
Action: Mouse scrolled (881, 213) with delta (0, 0)
Screenshot: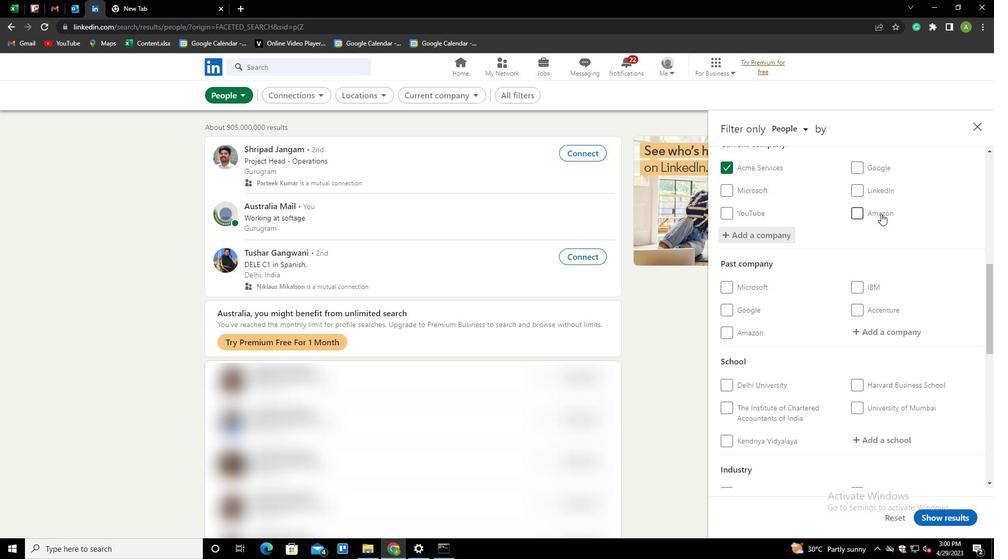 
Action: Mouse scrolled (881, 213) with delta (0, 0)
Screenshot: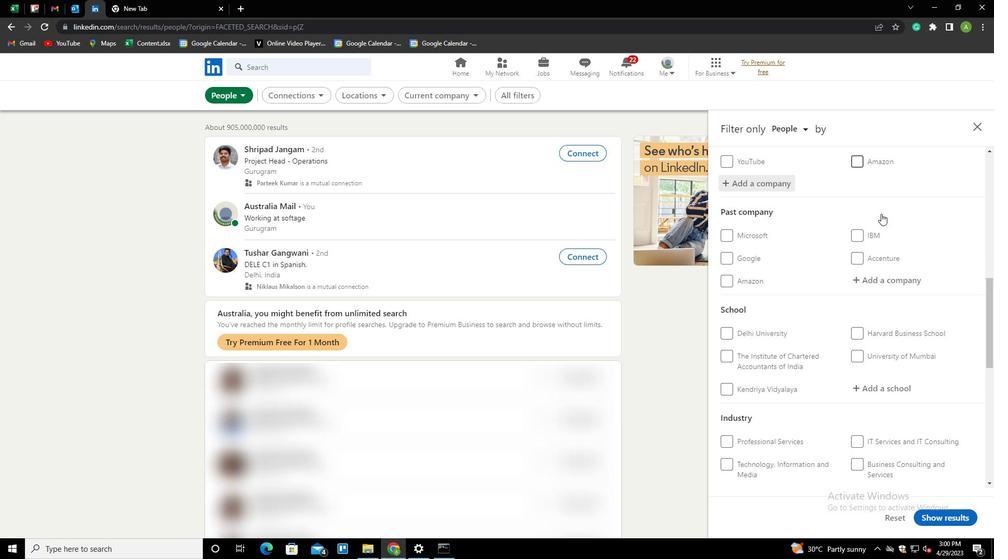 
Action: Mouse scrolled (881, 213) with delta (0, 0)
Screenshot: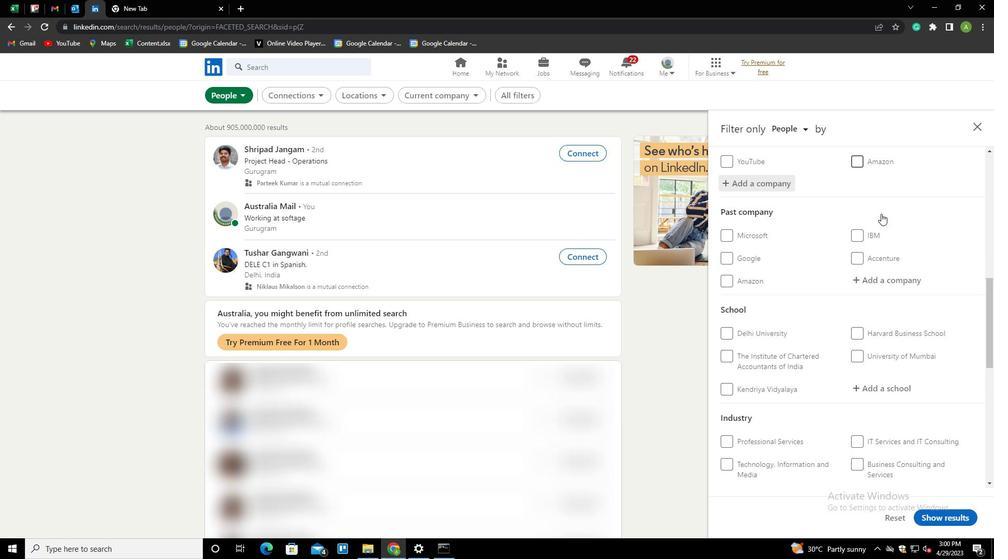 
Action: Mouse moved to (874, 288)
Screenshot: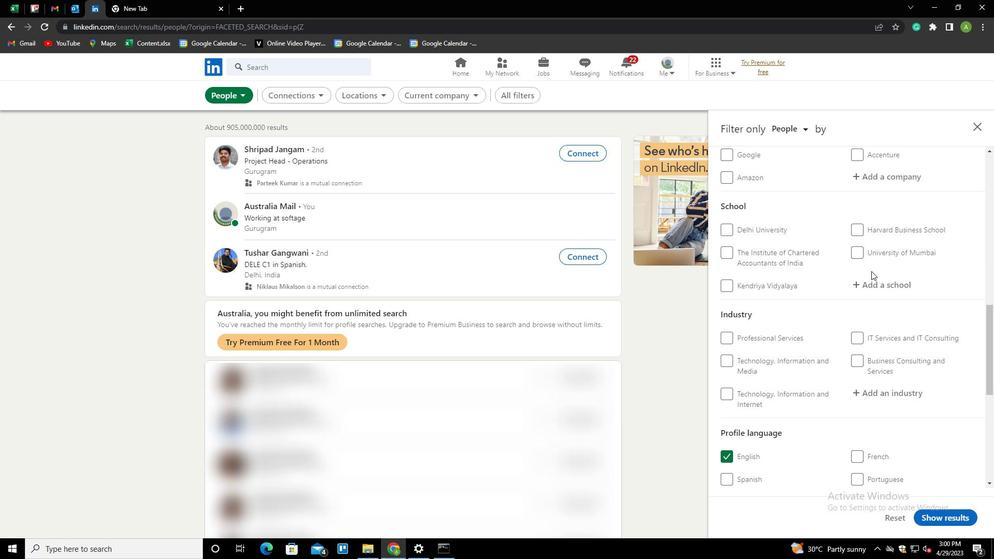 
Action: Mouse pressed left at (874, 288)
Screenshot: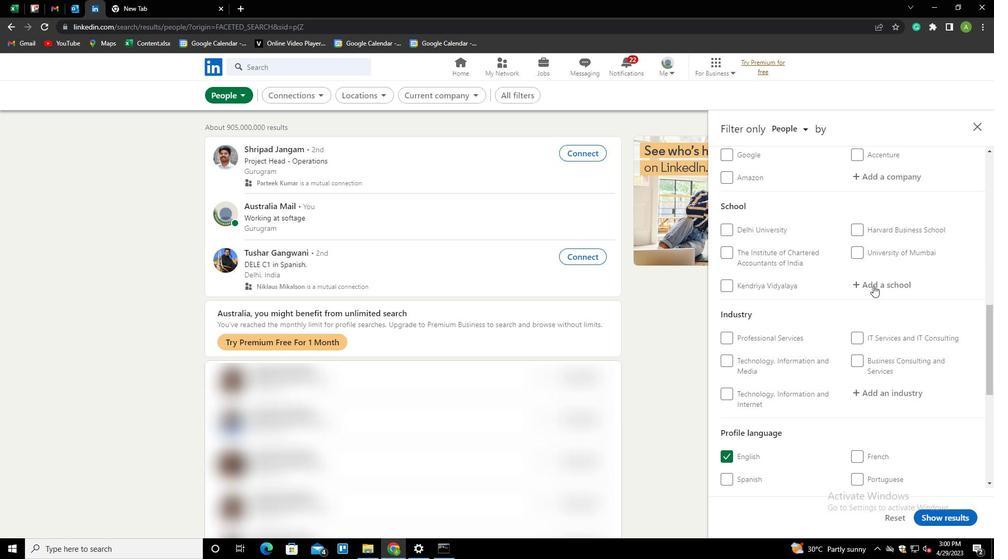 
Action: Key pressed <Key.shift>ARTS<Key.space><Key.shift>&<Key.space>S<Key.backspace><Key.shift>SCINE<Key.backspace><Key.backspace>ENCE<Key.down><Key.down><Key.down><Key.down><Key.down><Key.down><Key.down><Key.down><Key.down><Key.down><Key.down><Key.down><Key.down><Key.down><Key.down><Key.down><Key.down><Key.down><Key.down><Key.down><Key.down><Key.space><Key.down><Key.down><Key.down><Key.enter>
Screenshot: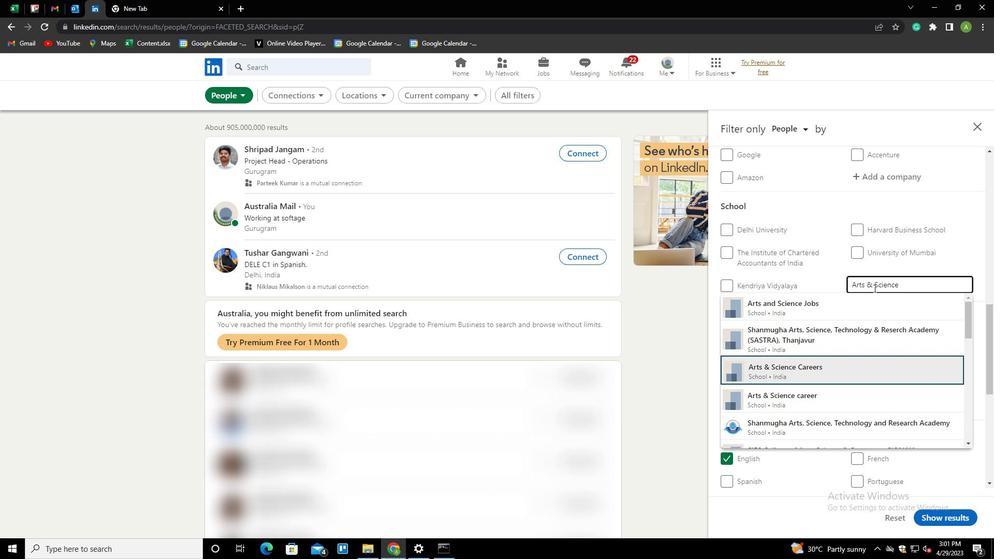 
Action: Mouse moved to (872, 290)
Screenshot: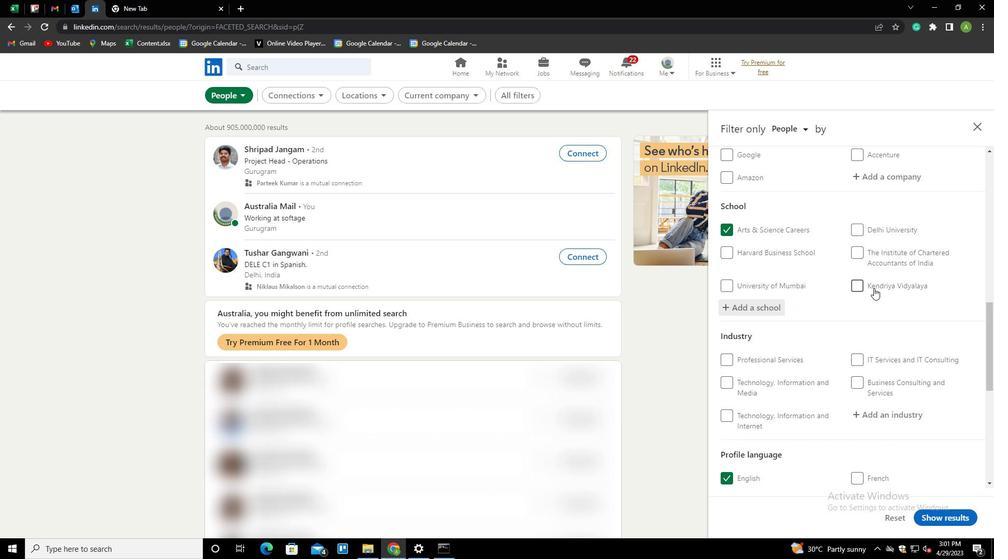 
Action: Mouse scrolled (872, 290) with delta (0, 0)
Screenshot: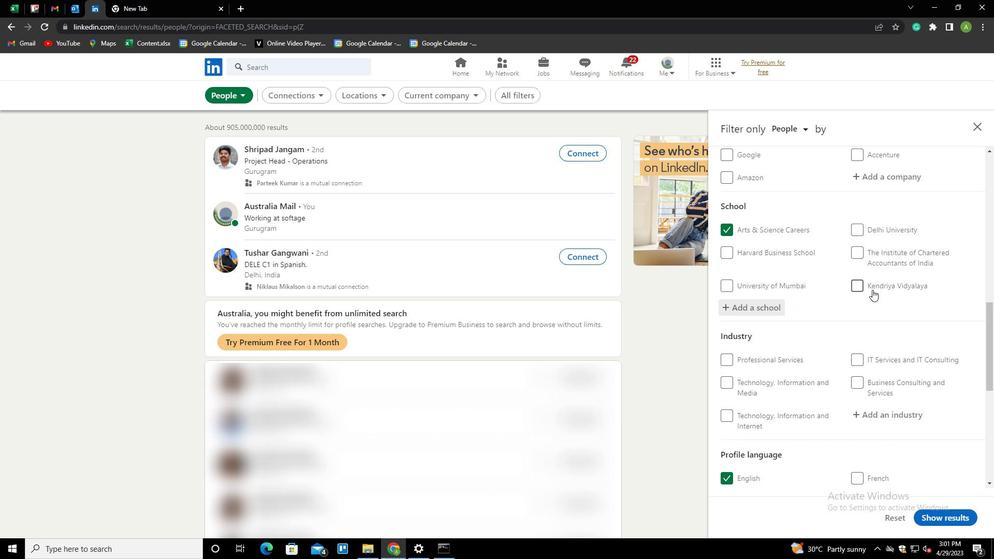 
Action: Mouse scrolled (872, 290) with delta (0, 0)
Screenshot: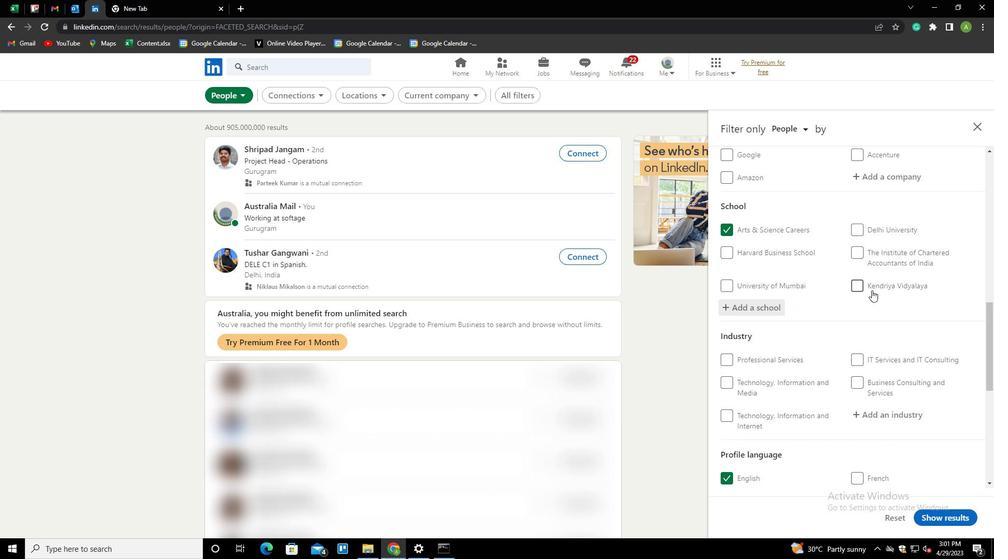
Action: Mouse scrolled (872, 290) with delta (0, 0)
Screenshot: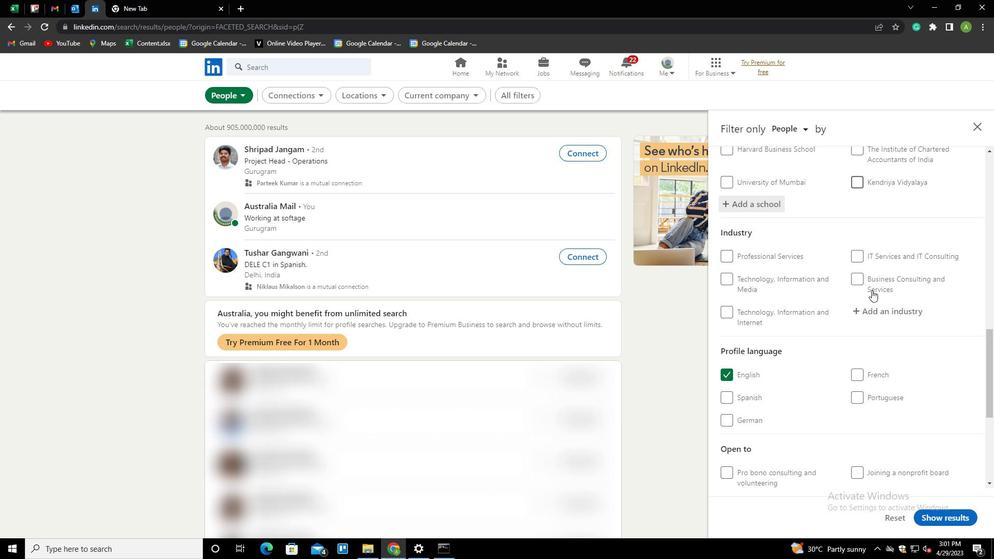 
Action: Mouse moved to (857, 258)
Screenshot: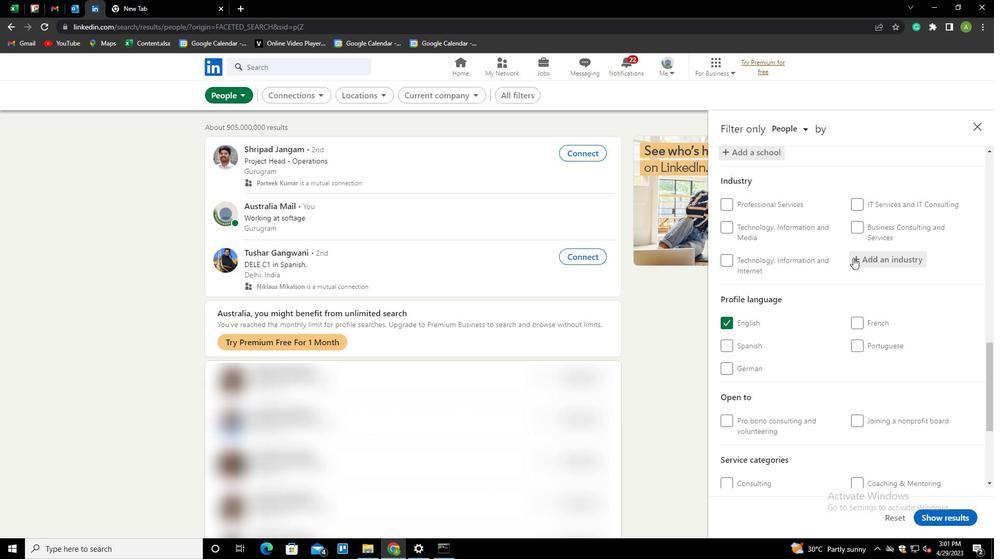 
Action: Mouse pressed left at (857, 258)
Screenshot: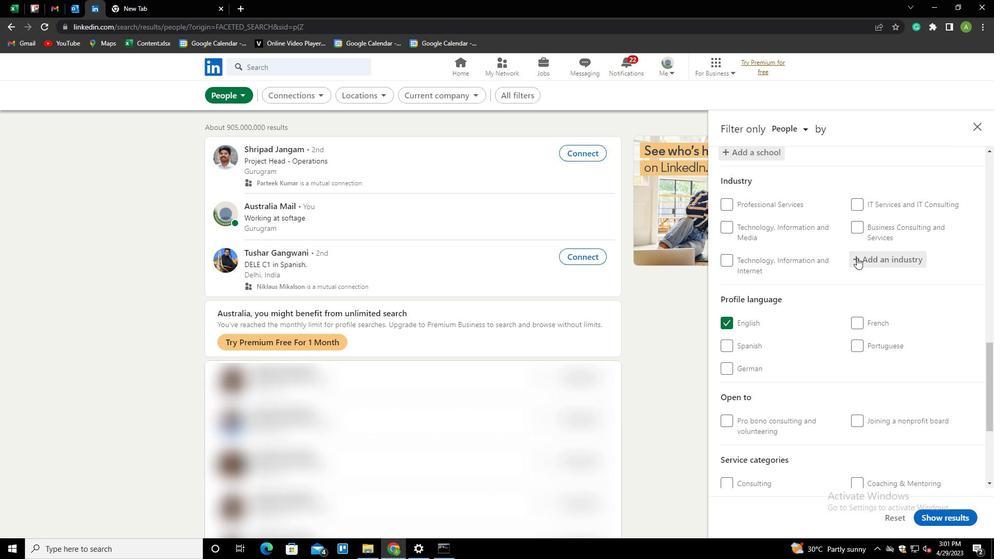 
Action: Key pressed <Key.shift>WOOD<Key.space>PR<Key.down><Key.enter>
Screenshot: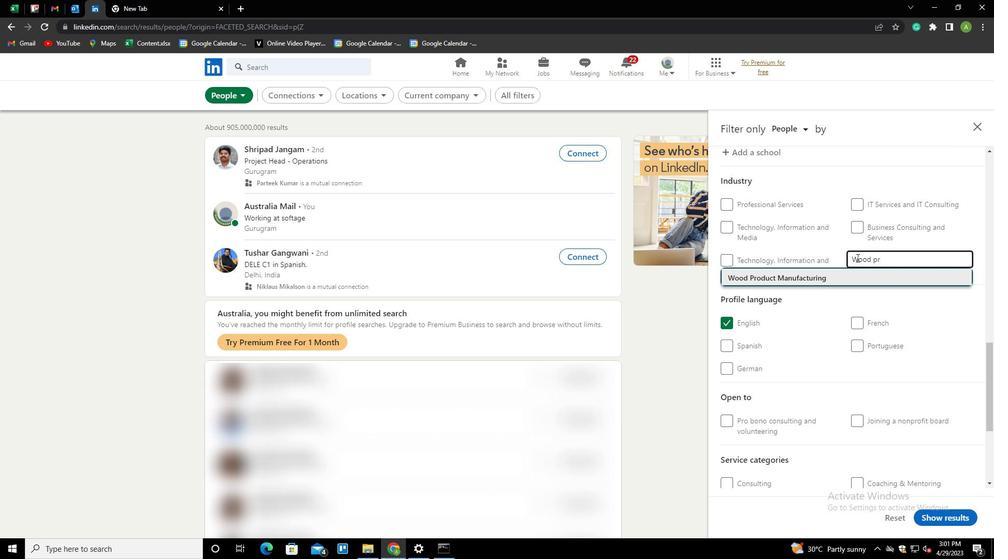 
Action: Mouse scrolled (857, 257) with delta (0, 0)
Screenshot: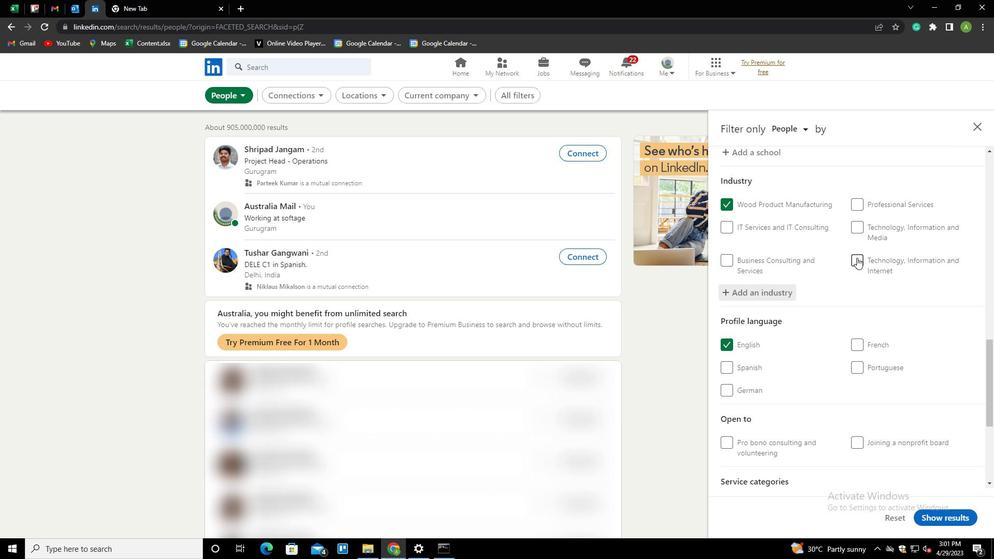 
Action: Mouse scrolled (857, 257) with delta (0, 0)
Screenshot: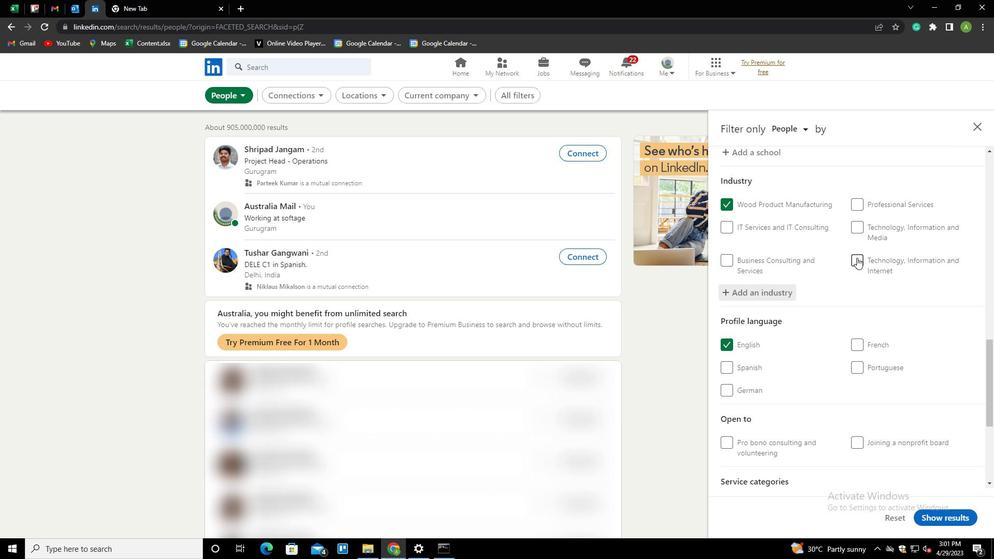 
Action: Mouse scrolled (857, 257) with delta (0, 0)
Screenshot: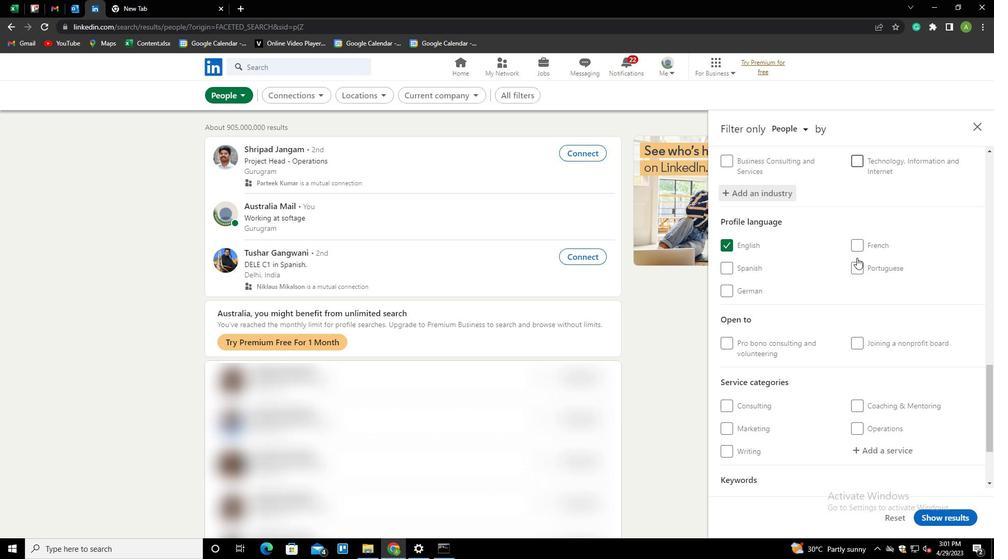 
Action: Mouse scrolled (857, 257) with delta (0, 0)
Screenshot: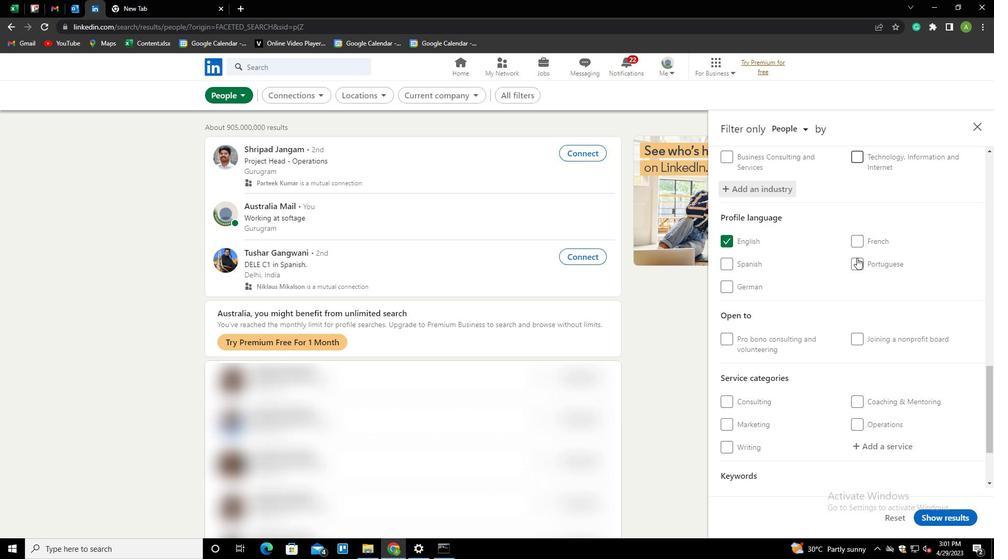 
Action: Mouse scrolled (857, 257) with delta (0, 0)
Screenshot: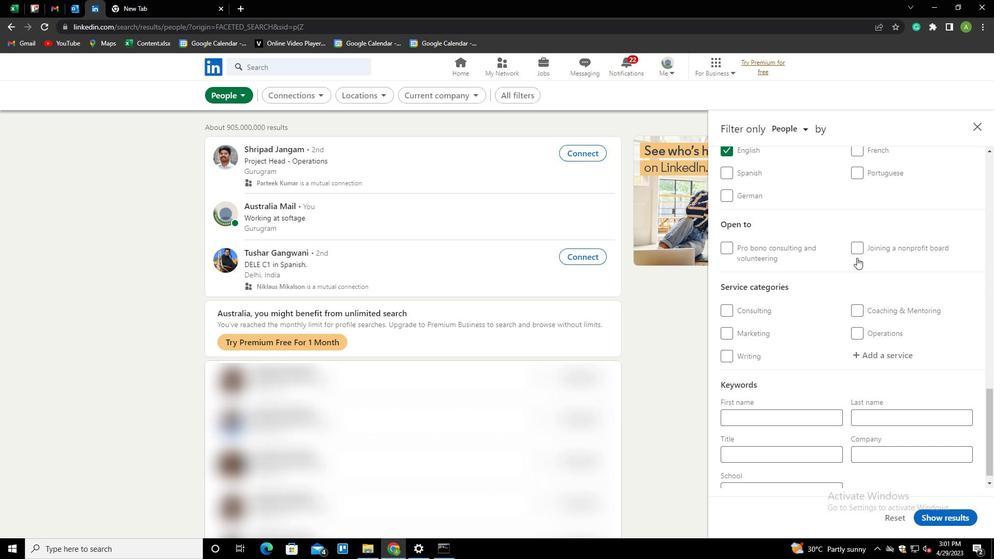 
Action: Mouse moved to (863, 338)
Screenshot: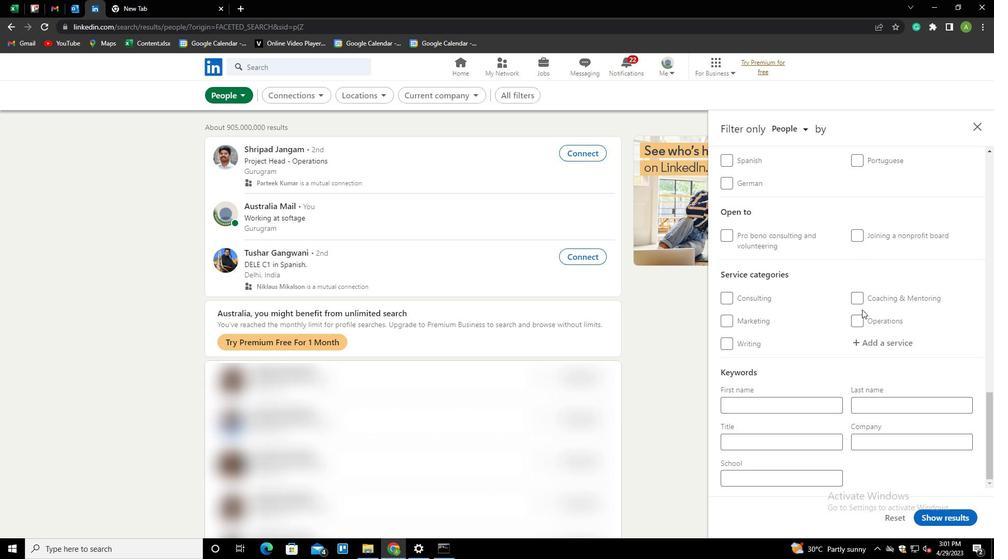
Action: Mouse pressed left at (863, 338)
Screenshot: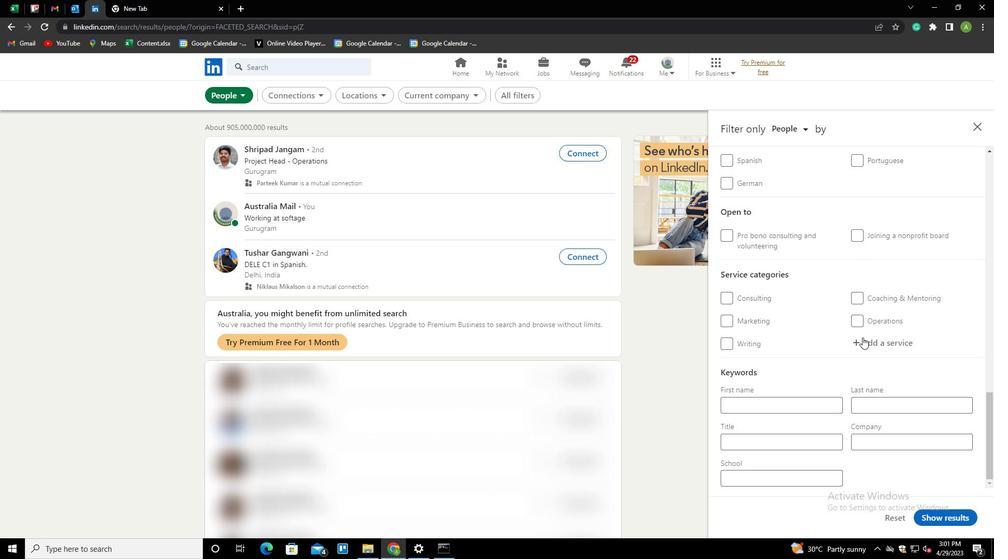 
Action: Mouse moved to (869, 339)
Screenshot: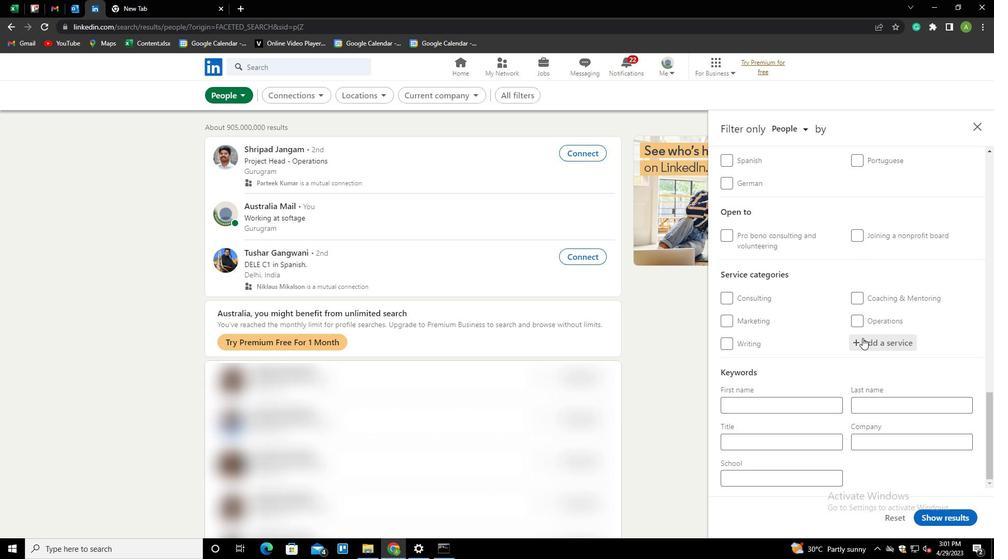 
Action: Mouse pressed left at (869, 339)
Screenshot: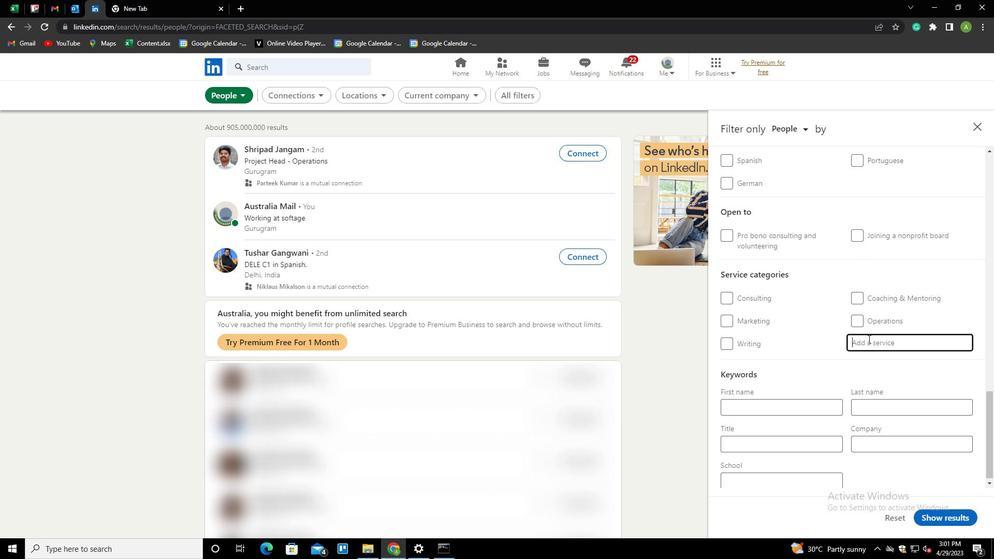 
Action: Key pressed <Key.shift>FINNA<Key.backspace><Key.backspace>ANCIAL<Key.down><Key.down><Key.down><Key.enter>
Screenshot: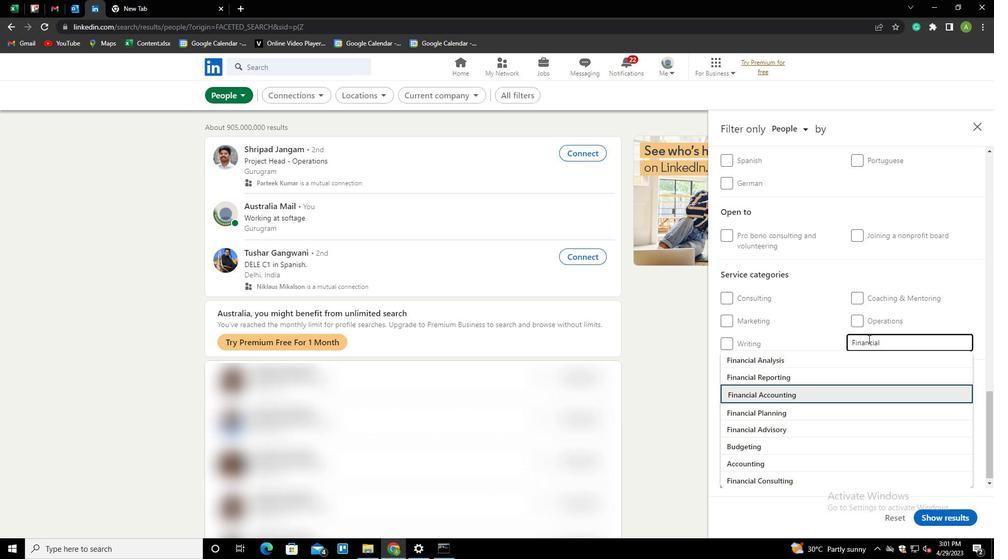 
Action: Mouse scrolled (869, 338) with delta (0, 0)
Screenshot: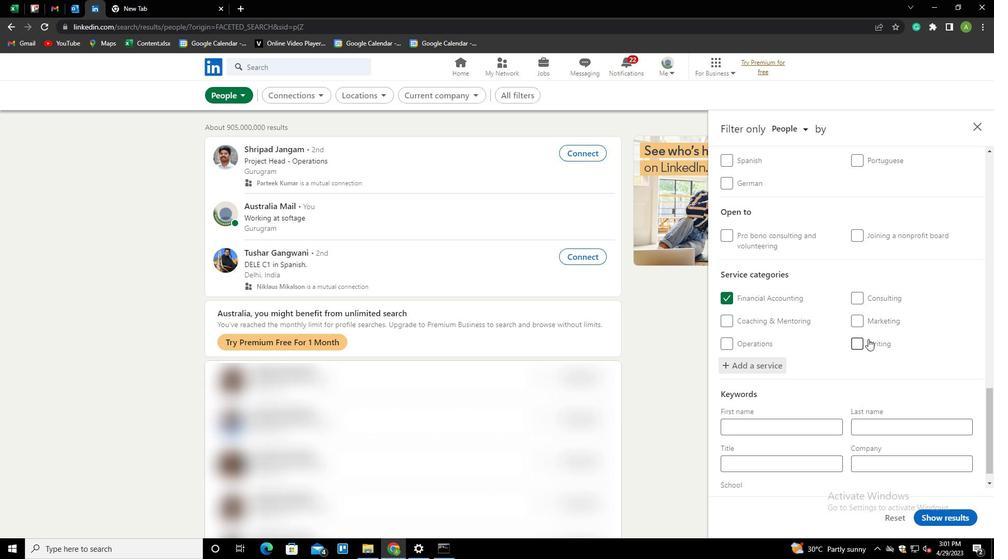 
Action: Mouse scrolled (869, 338) with delta (0, 0)
Screenshot: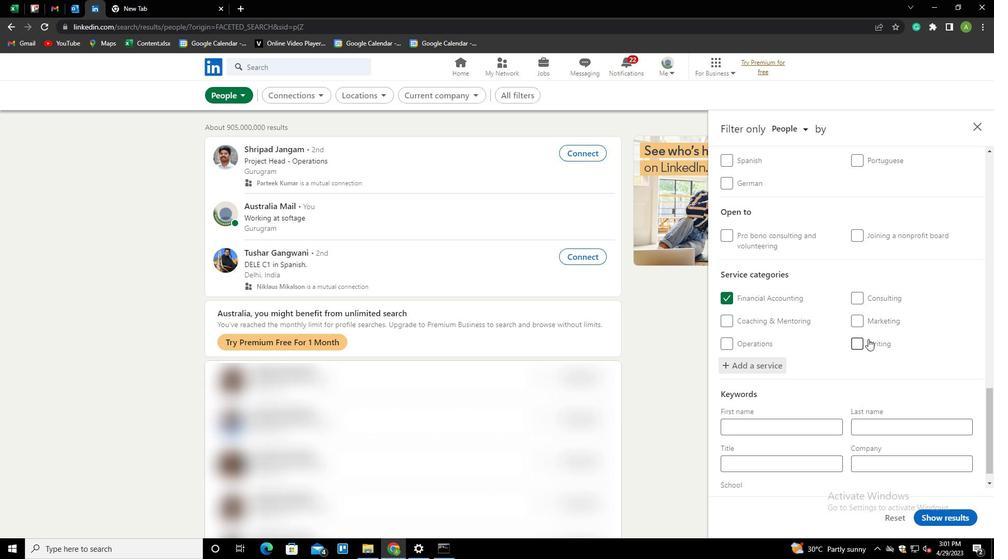 
Action: Mouse scrolled (869, 338) with delta (0, 0)
Screenshot: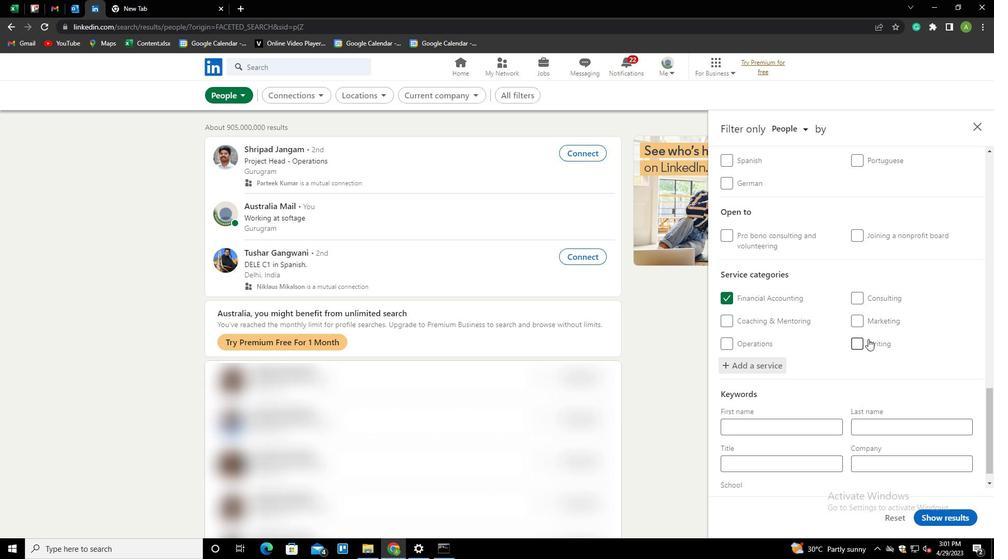 
Action: Mouse scrolled (869, 338) with delta (0, 0)
Screenshot: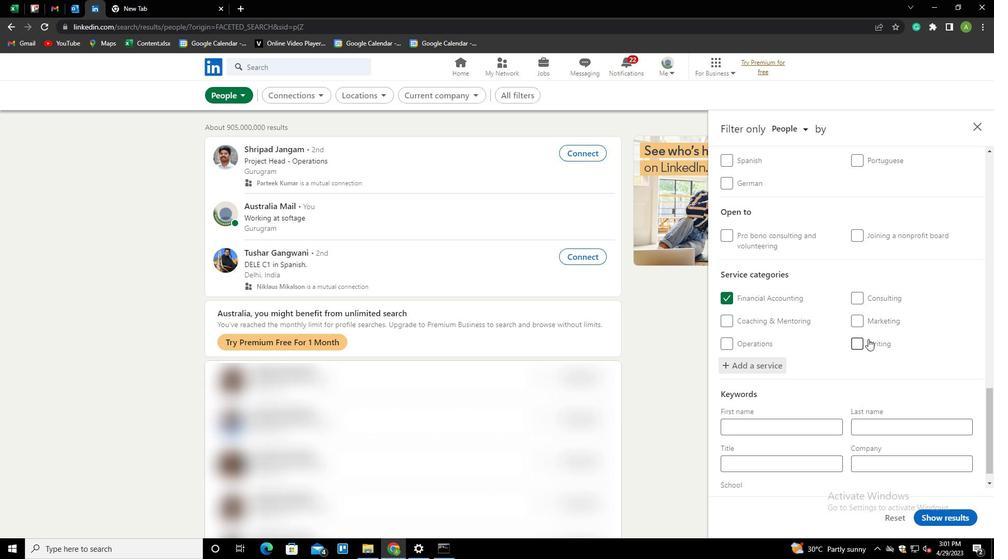 
Action: Mouse scrolled (869, 338) with delta (0, 0)
Screenshot: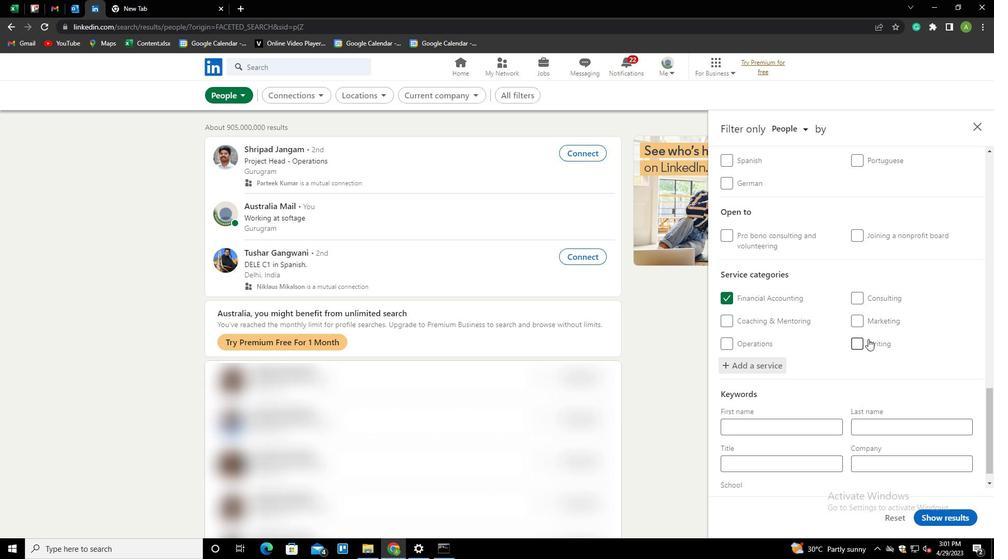 
Action: Mouse moved to (812, 440)
Screenshot: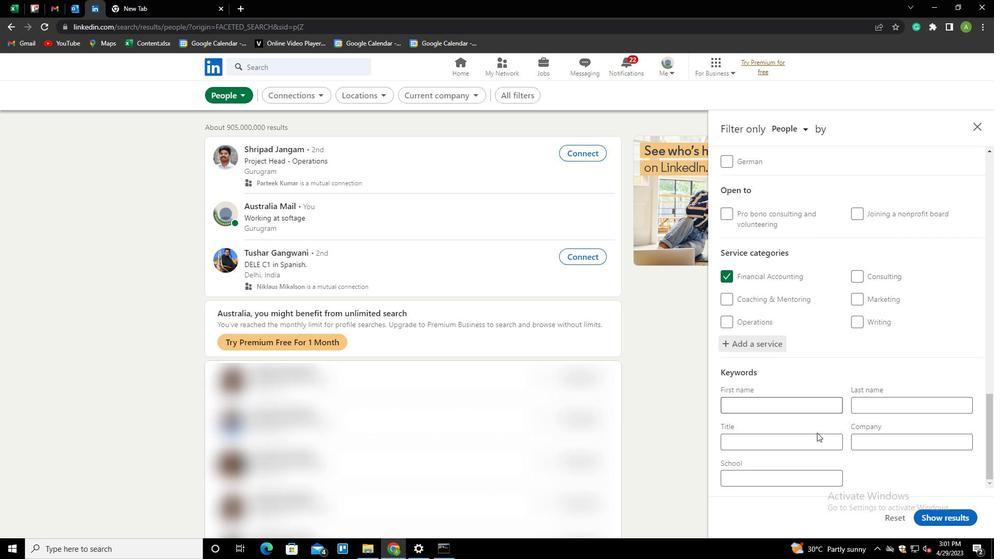 
Action: Mouse pressed left at (812, 440)
Screenshot: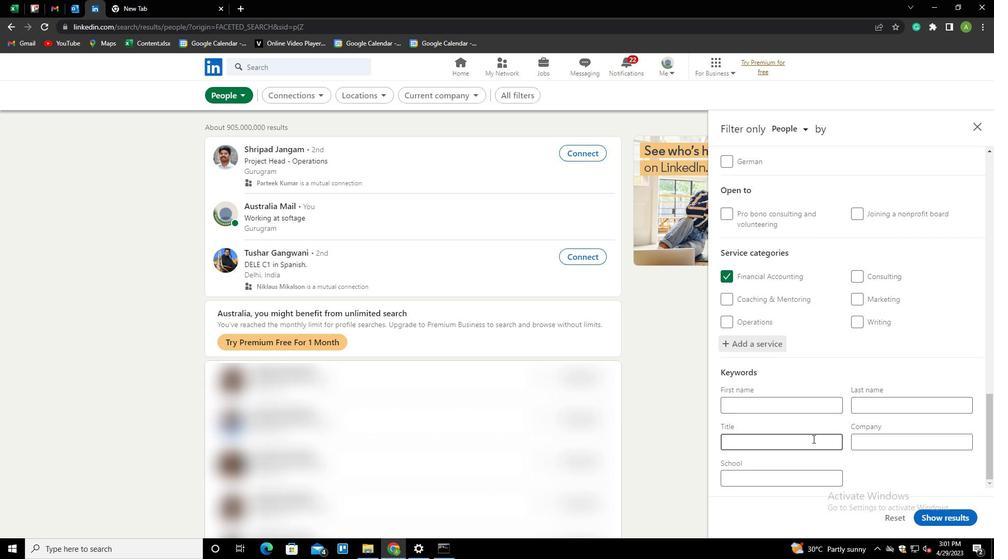 
Action: Key pressed <Key.shift>PRINCIPAL
Screenshot: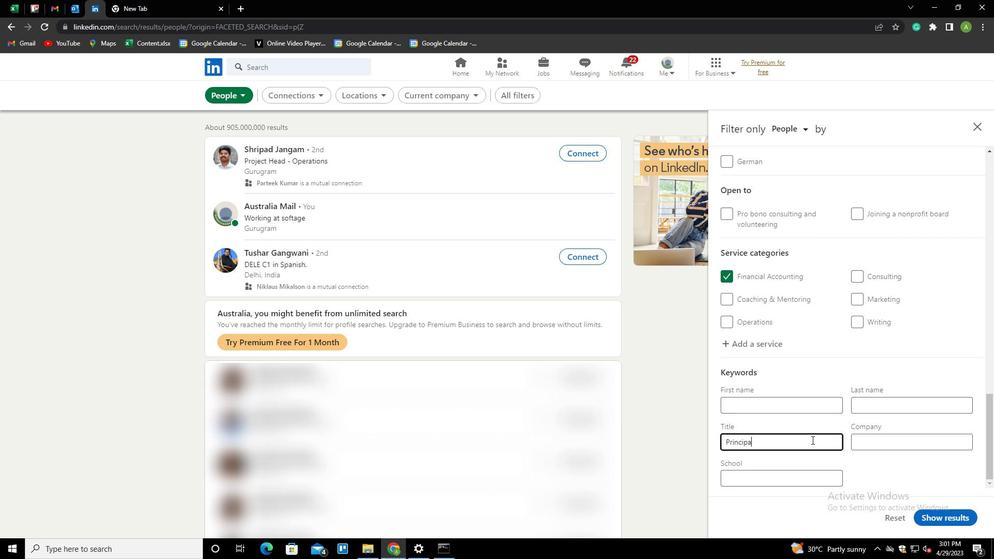 
Action: Mouse moved to (883, 466)
Screenshot: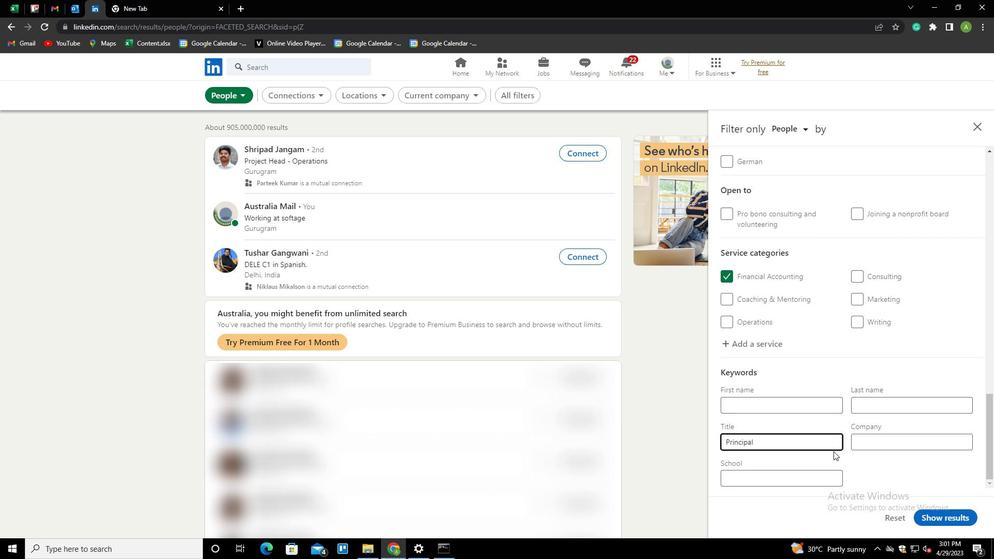 
Action: Mouse pressed left at (883, 466)
Screenshot: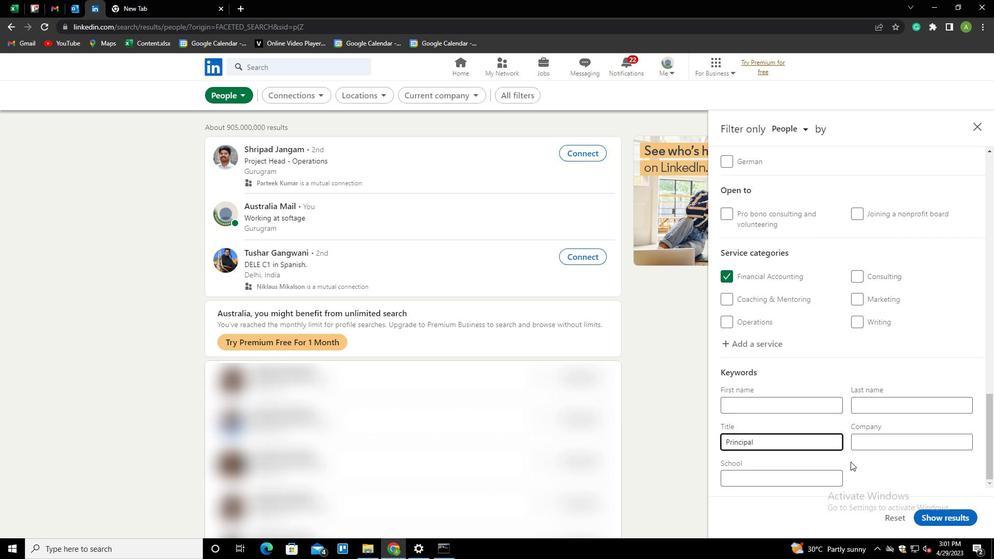 
Action: Mouse moved to (954, 514)
Screenshot: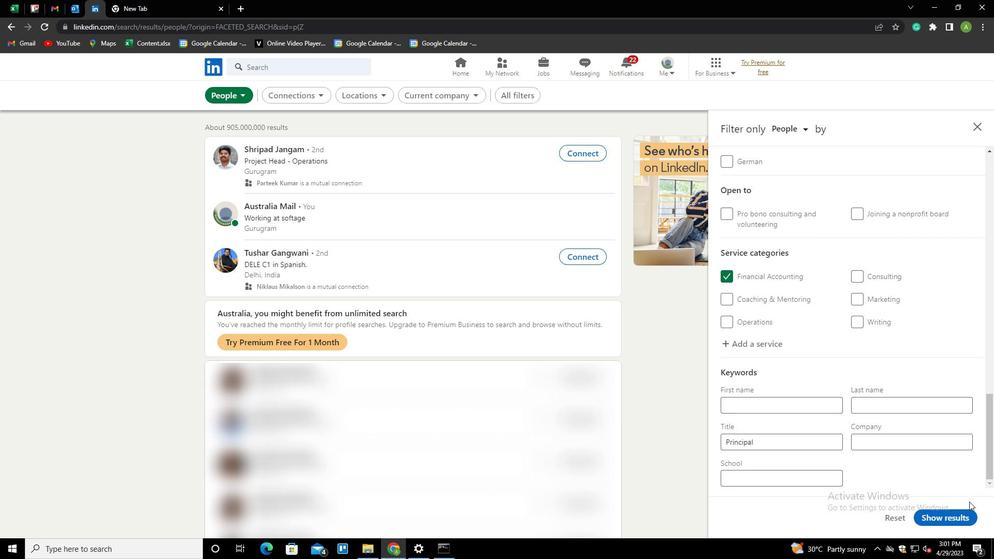 
Action: Mouse pressed left at (954, 514)
Screenshot: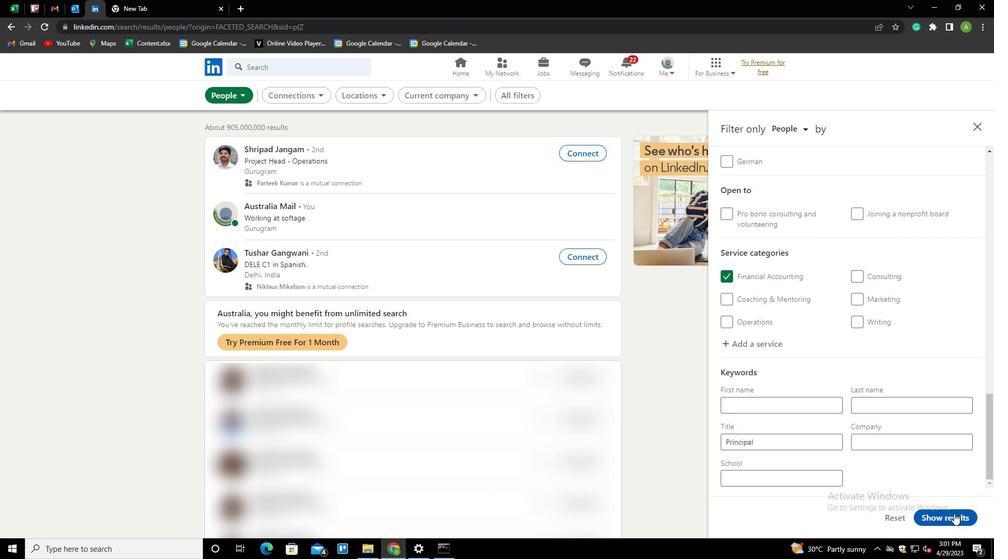 
